 Task: Find connections with filter location Deutz with filter topic #goalswith filter profile language French with filter current company MOURI Tech with filter school SRM University with filter industry Waste Treatment and Disposal with filter service category Nonprofit Consulting with filter keywords title Bookkeeper
Action: Mouse moved to (493, 68)
Screenshot: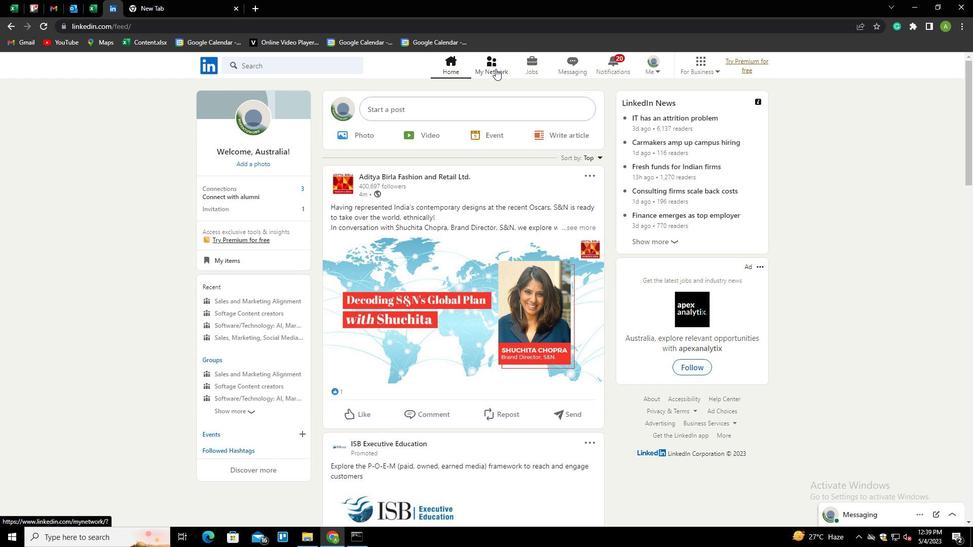 
Action: Mouse pressed left at (493, 68)
Screenshot: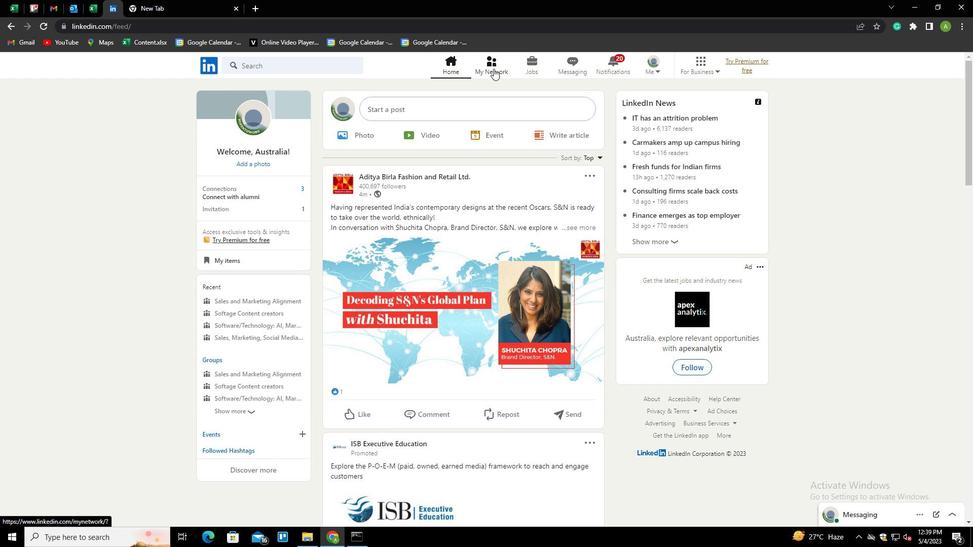 
Action: Mouse moved to (276, 122)
Screenshot: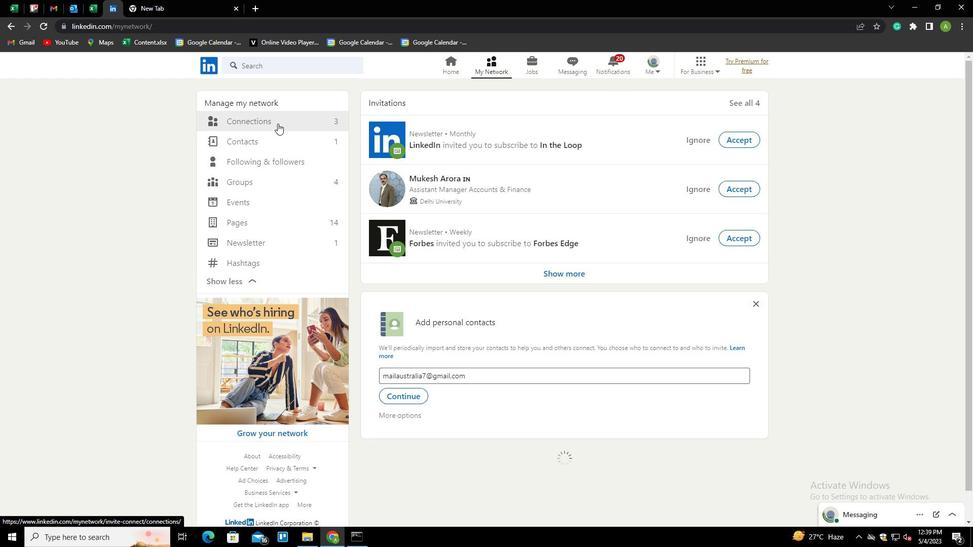 
Action: Mouse pressed left at (276, 122)
Screenshot: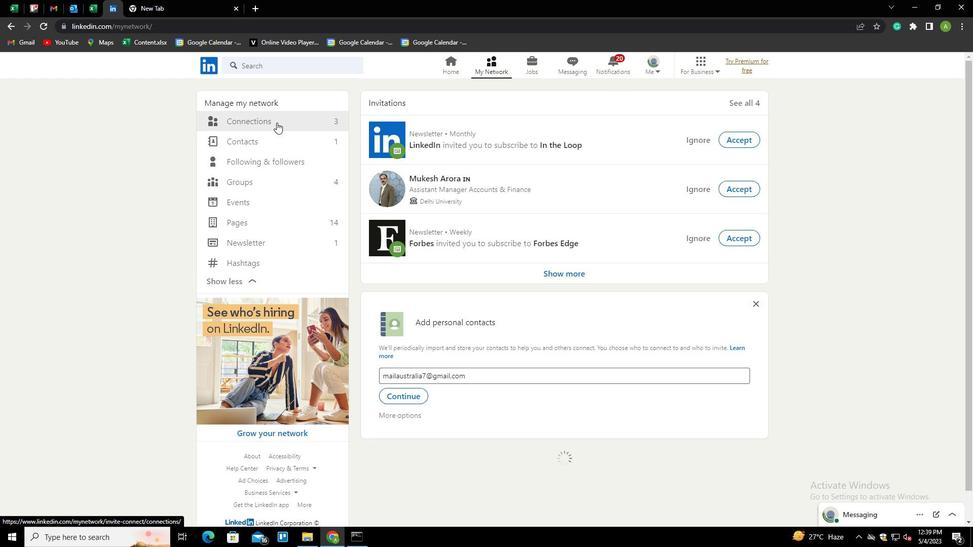 
Action: Mouse moved to (575, 122)
Screenshot: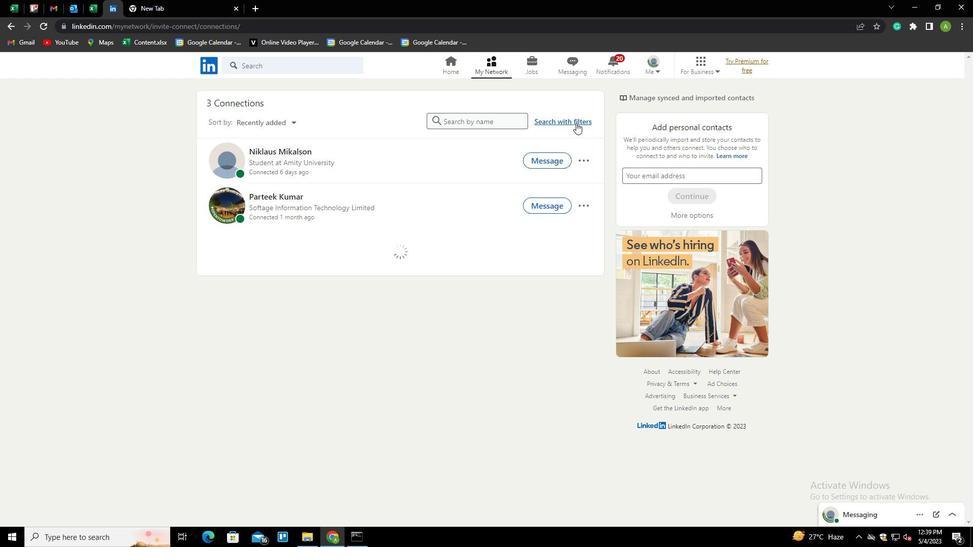 
Action: Mouse pressed left at (575, 122)
Screenshot: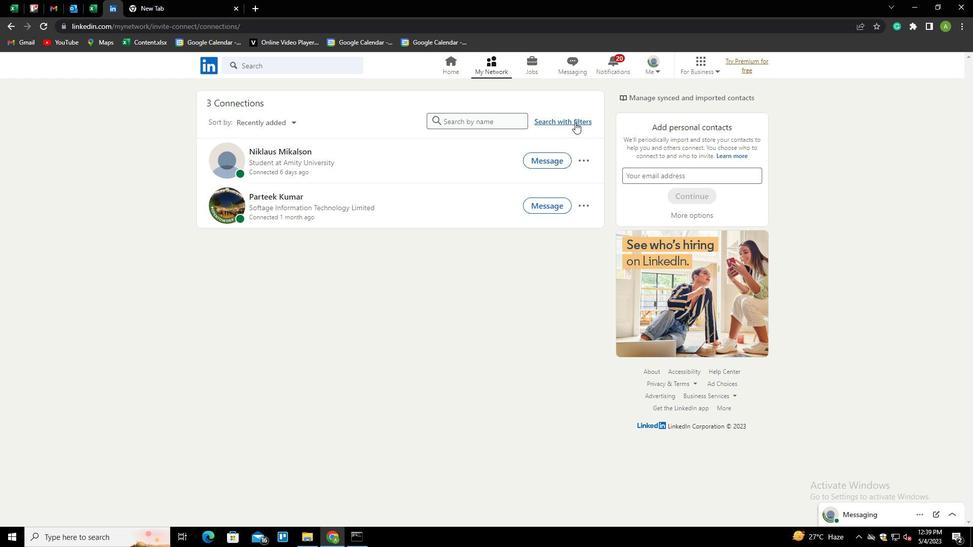 
Action: Mouse moved to (519, 94)
Screenshot: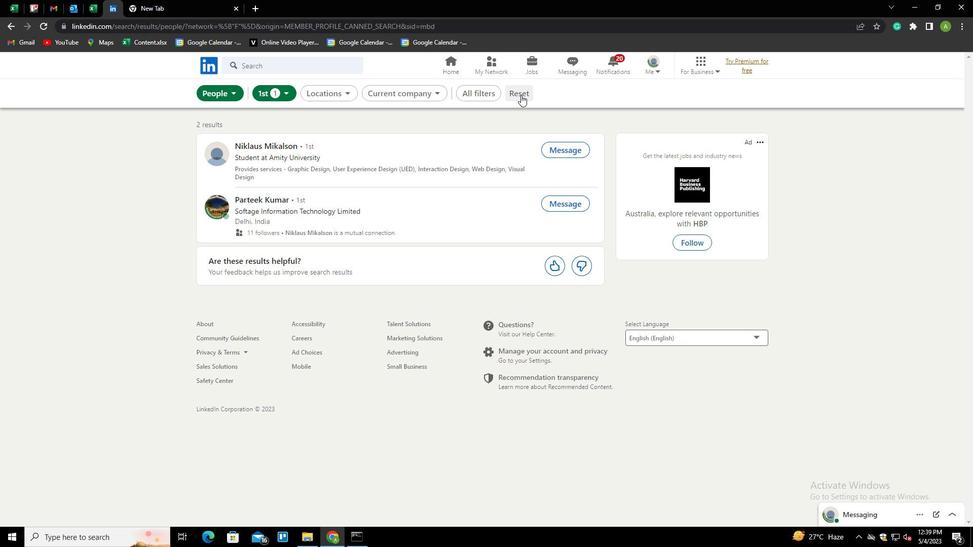 
Action: Mouse pressed left at (519, 94)
Screenshot: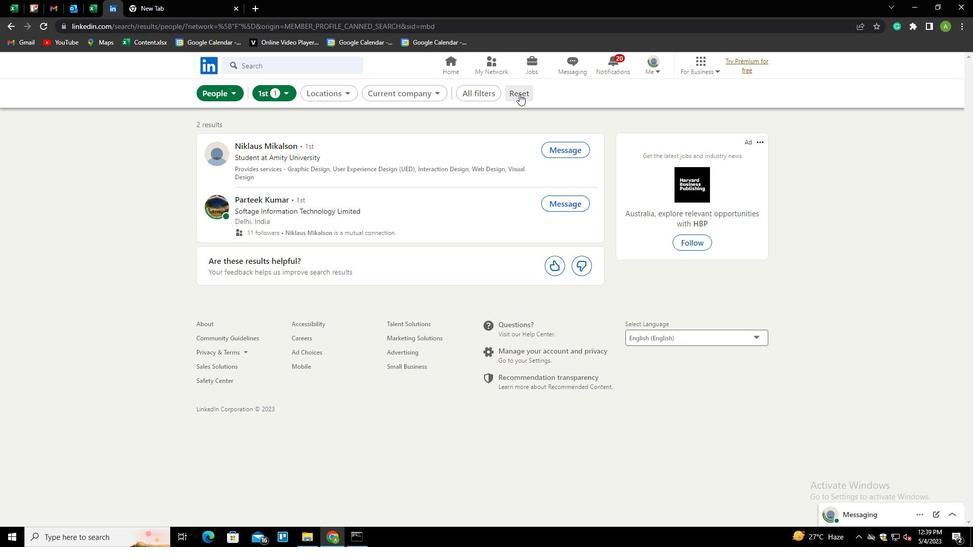 
Action: Mouse moved to (504, 93)
Screenshot: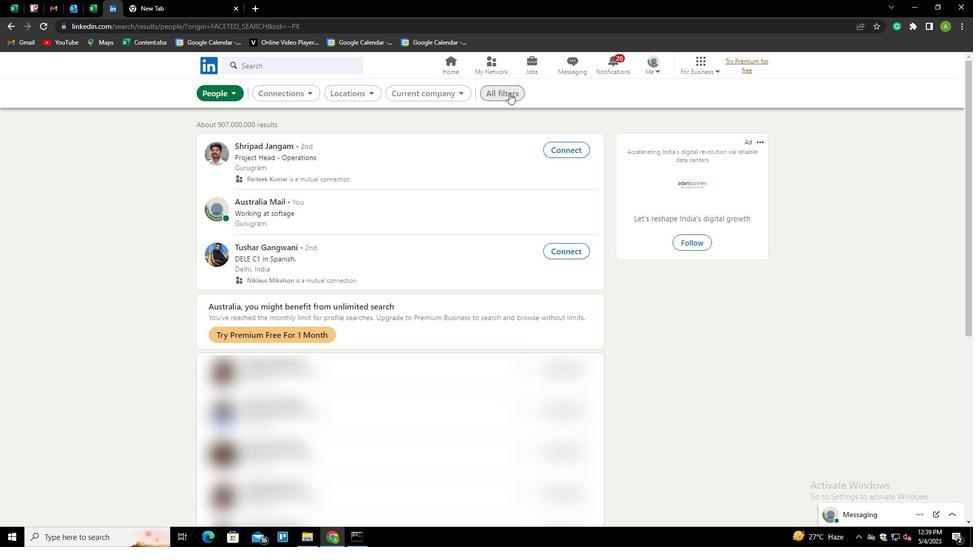 
Action: Mouse pressed left at (504, 93)
Screenshot: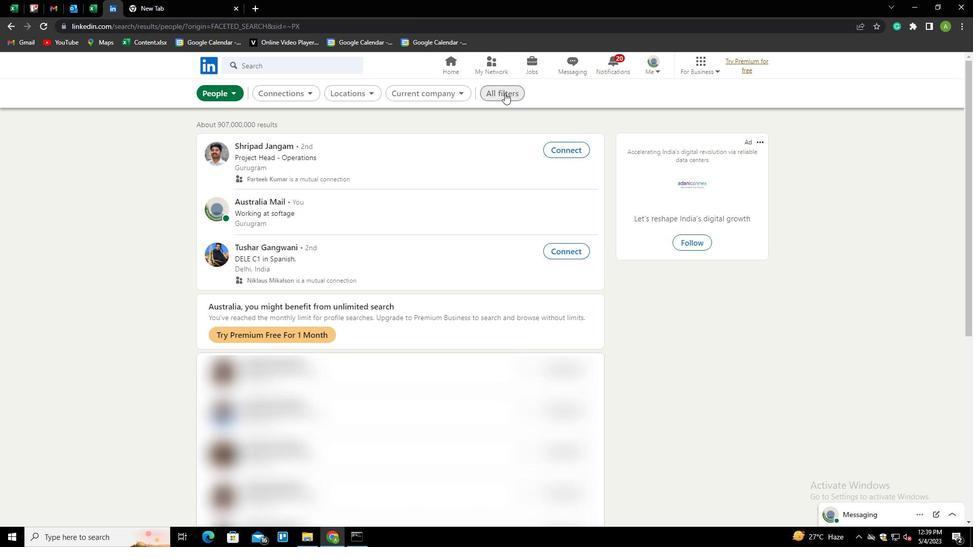 
Action: Mouse moved to (788, 282)
Screenshot: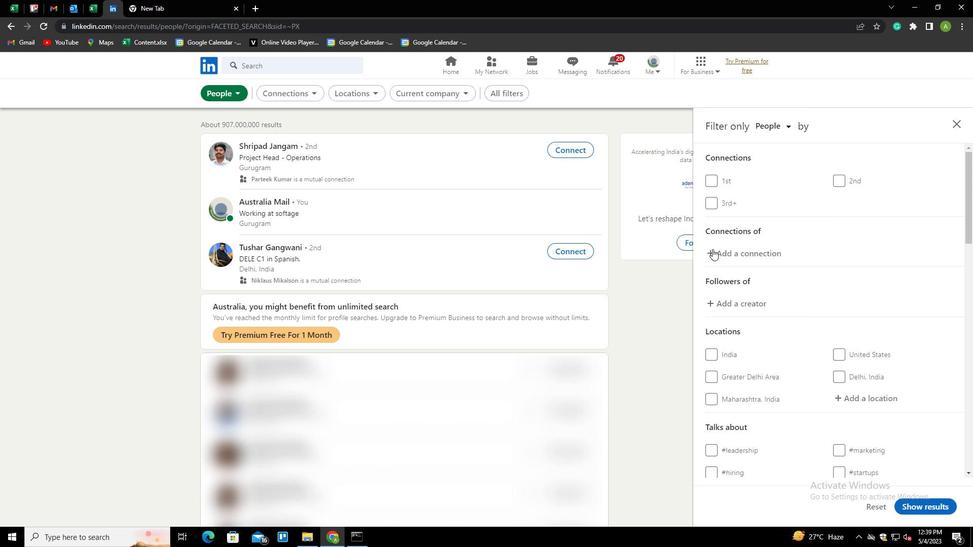 
Action: Mouse scrolled (788, 282) with delta (0, 0)
Screenshot: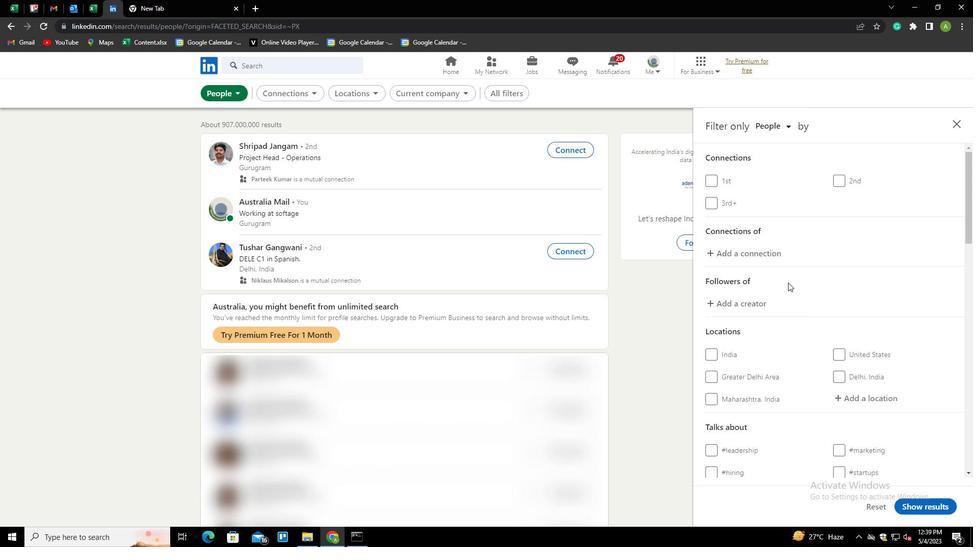 
Action: Mouse scrolled (788, 282) with delta (0, 0)
Screenshot: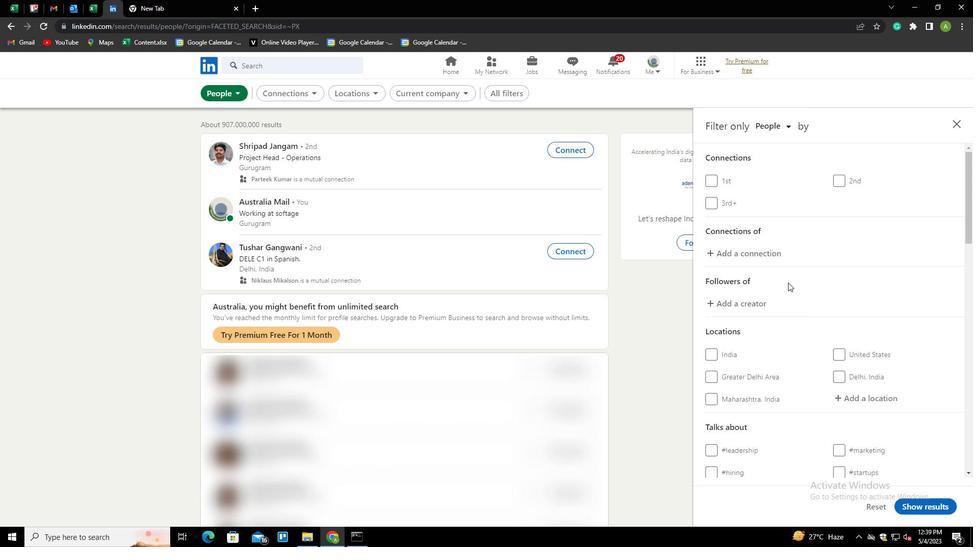 
Action: Mouse moved to (855, 294)
Screenshot: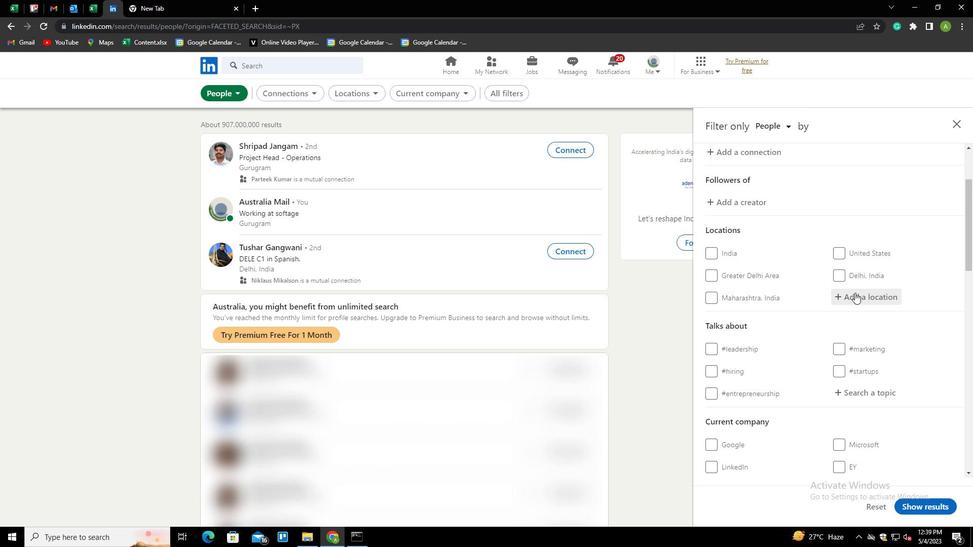 
Action: Mouse pressed left at (855, 294)
Screenshot: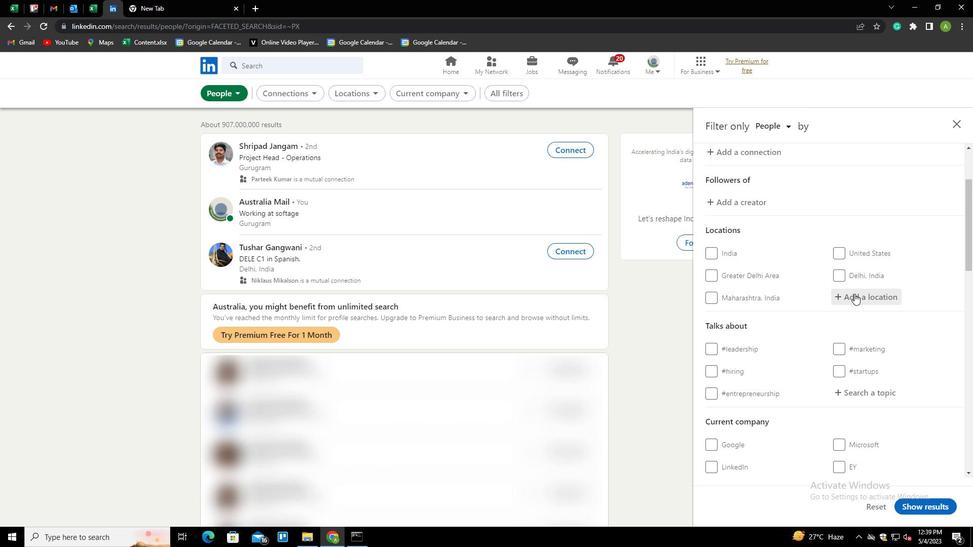 
Action: Key pressed <Key.shift>D
Screenshot: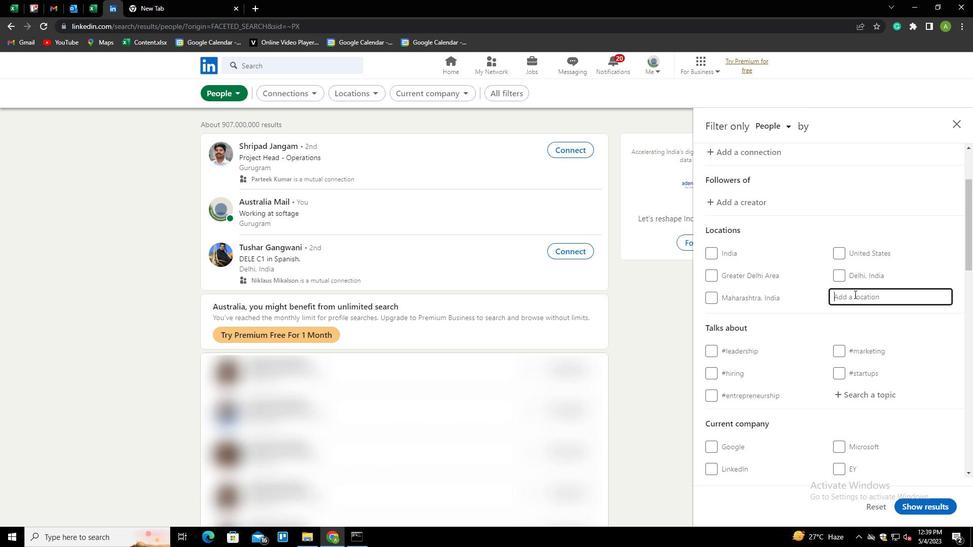 
Action: Mouse moved to (777, 252)
Screenshot: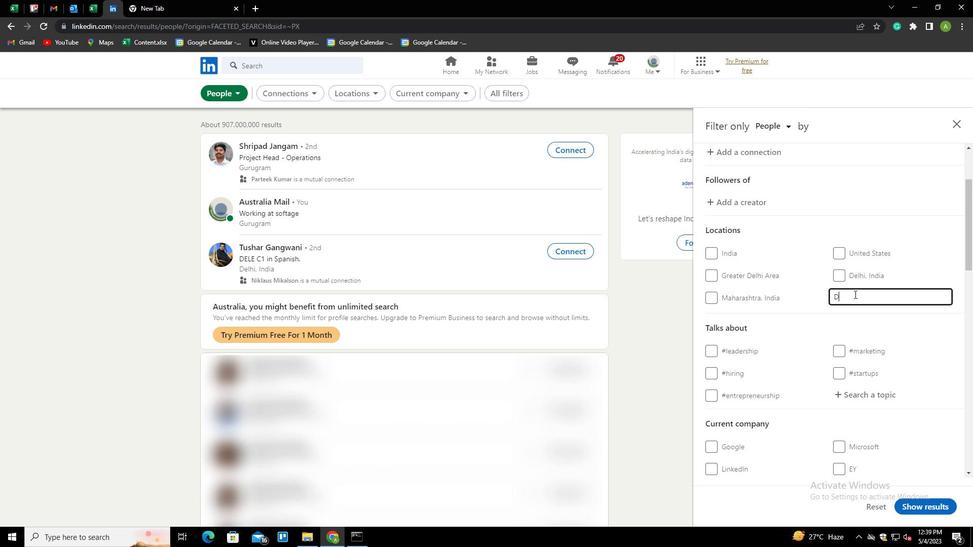 
Action: Key pressed EUTZ
Screenshot: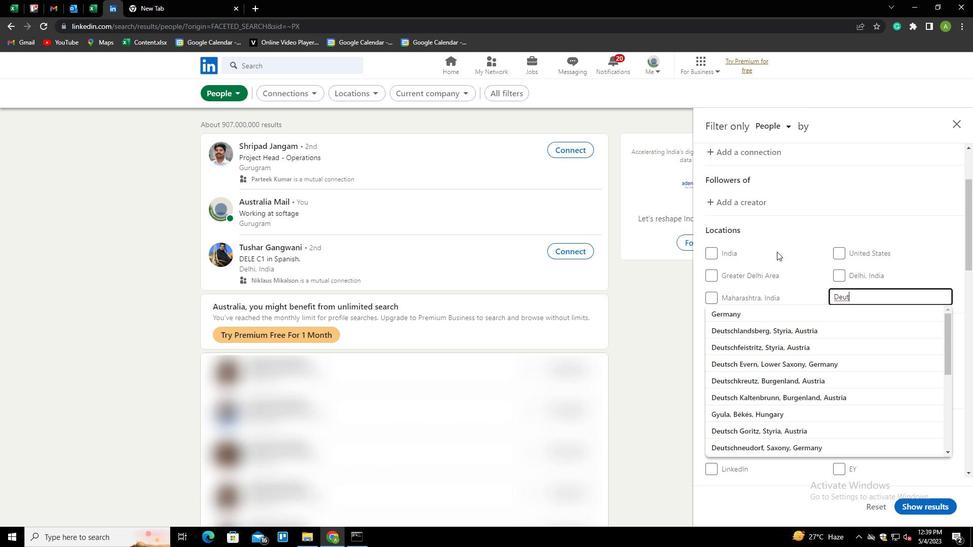 
Action: Mouse moved to (884, 320)
Screenshot: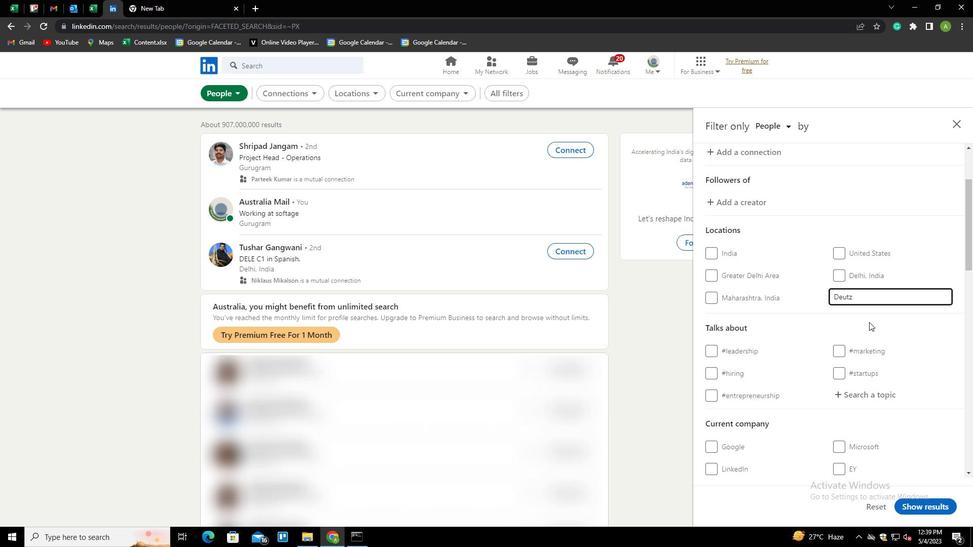 
Action: Mouse pressed left at (884, 320)
Screenshot: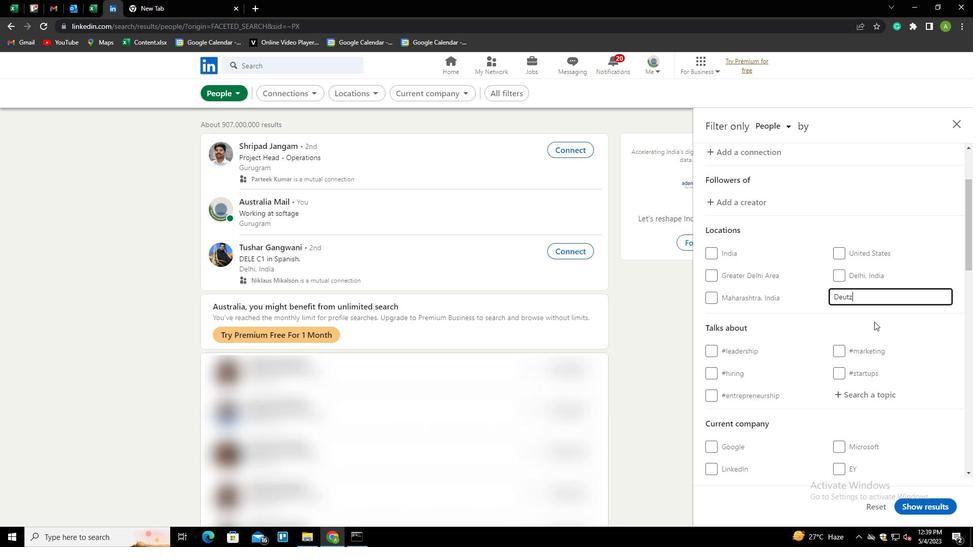 
Action: Mouse moved to (899, 321)
Screenshot: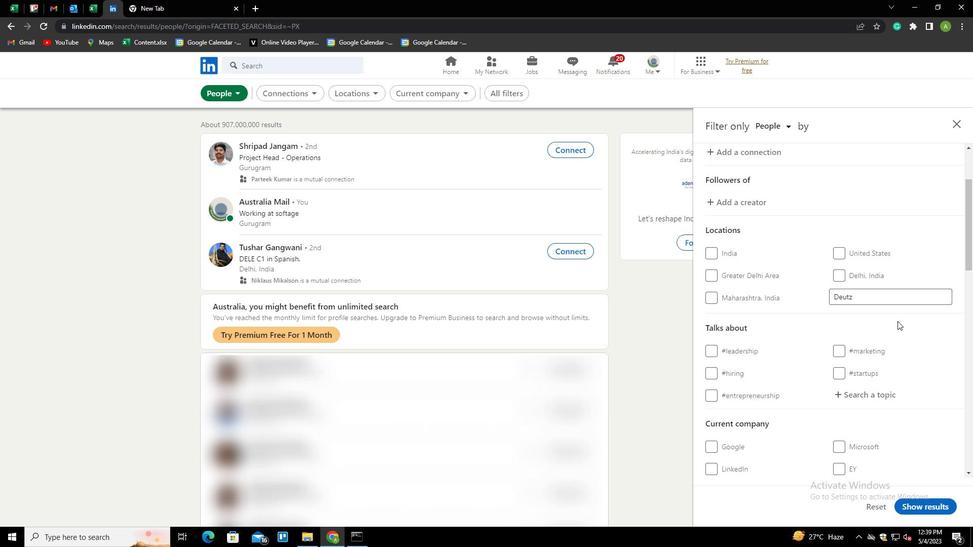 
Action: Mouse scrolled (899, 321) with delta (0, 0)
Screenshot: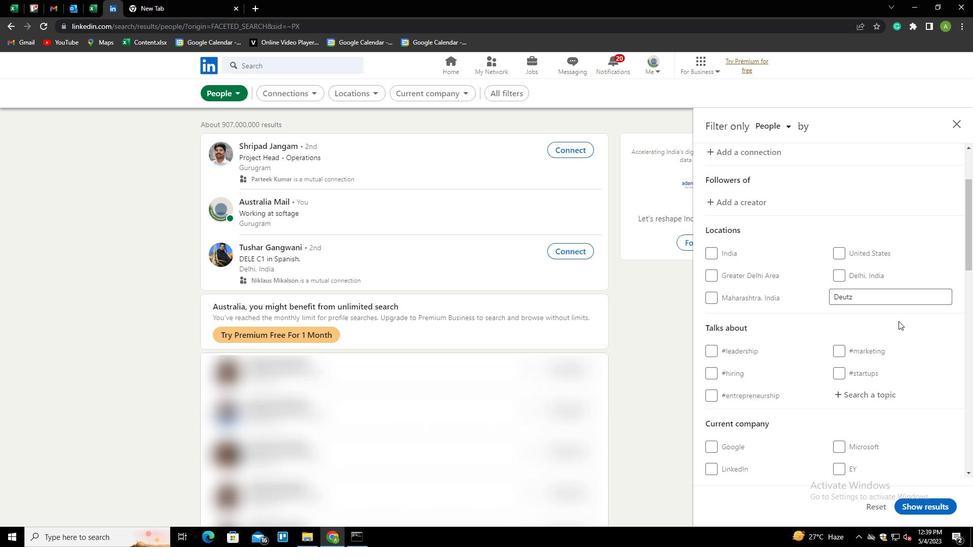 
Action: Mouse moved to (874, 339)
Screenshot: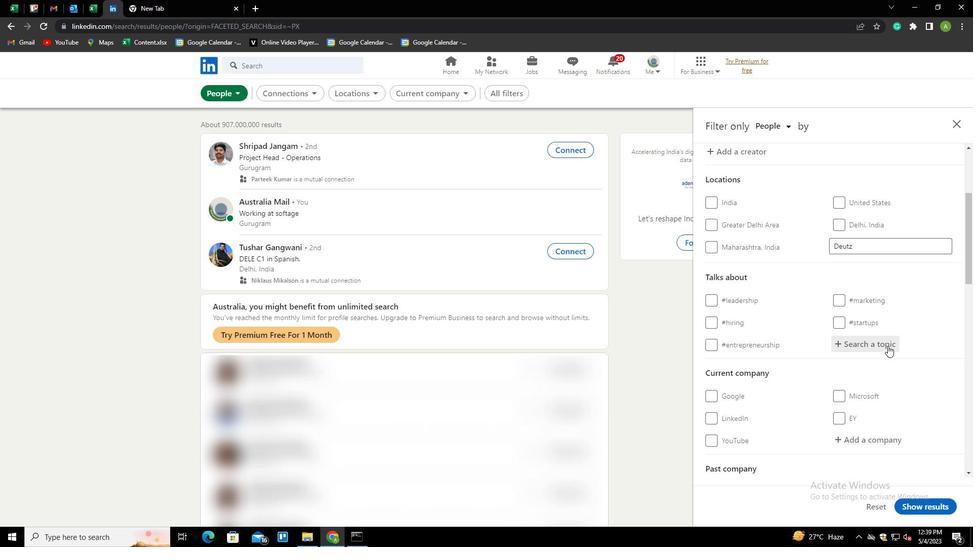 
Action: Mouse pressed left at (874, 339)
Screenshot: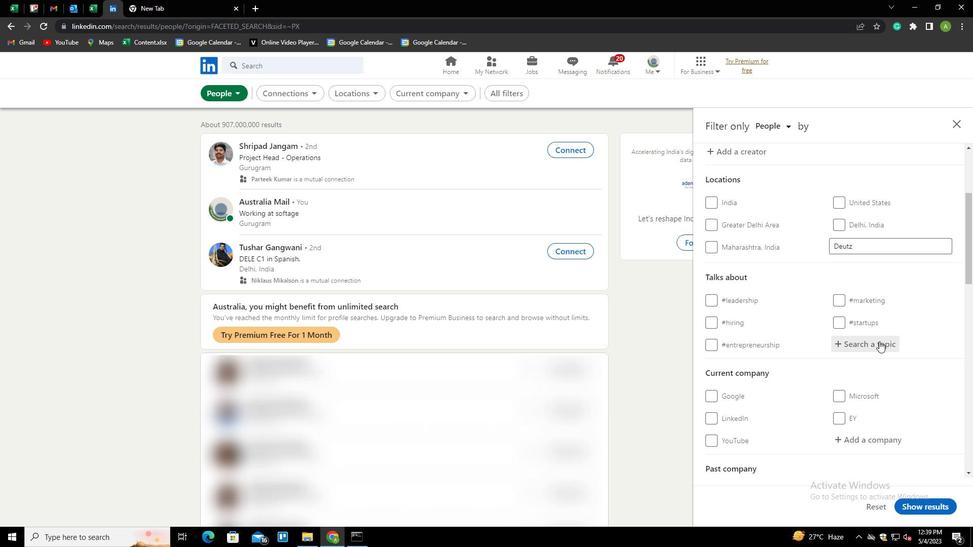 
Action: Key pressed GOALS<Key.down><Key.enter>
Screenshot: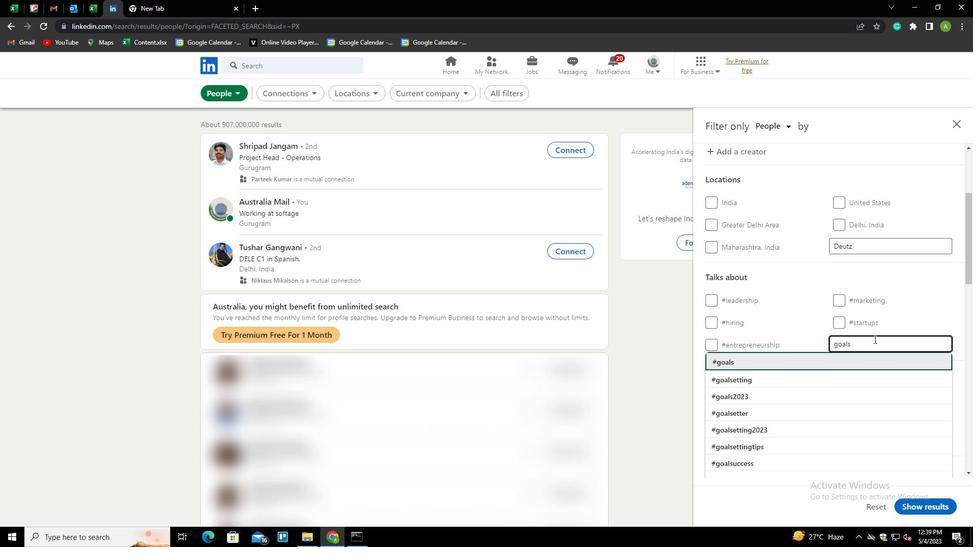 
Action: Mouse scrolled (874, 339) with delta (0, 0)
Screenshot: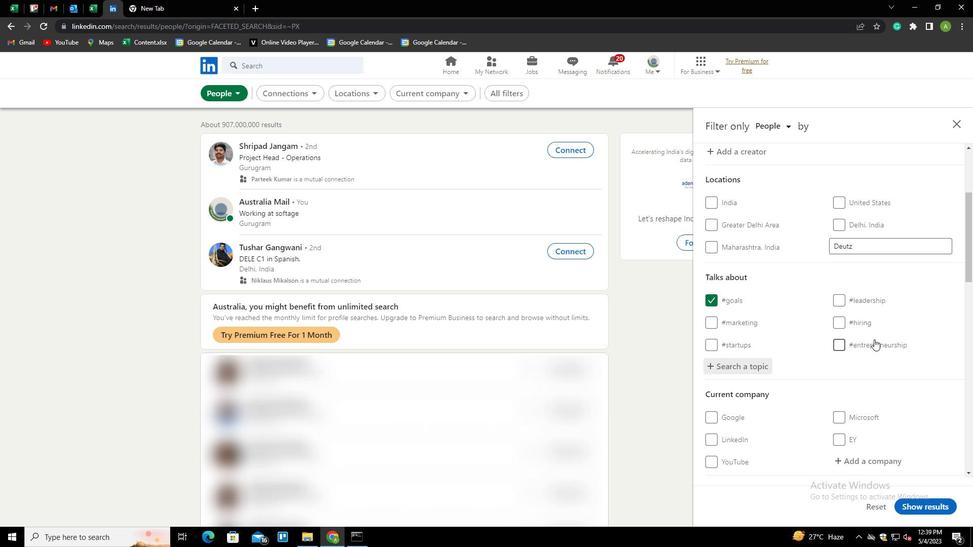 
Action: Mouse scrolled (874, 339) with delta (0, 0)
Screenshot: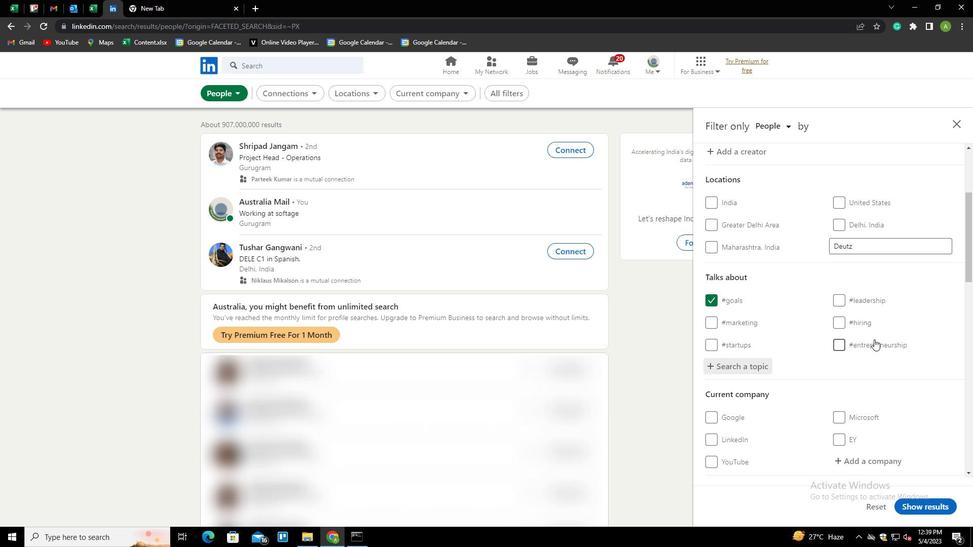 
Action: Mouse moved to (873, 339)
Screenshot: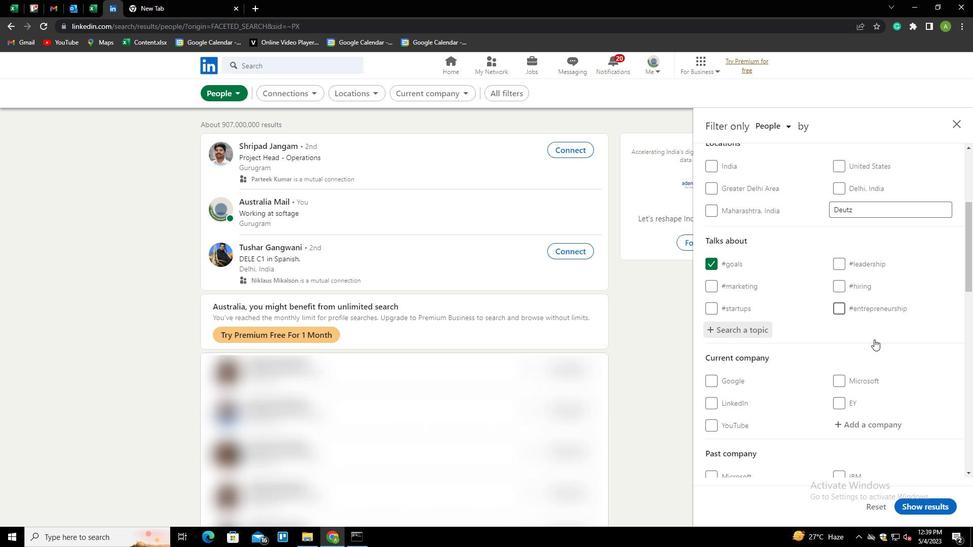 
Action: Mouse scrolled (873, 339) with delta (0, 0)
Screenshot: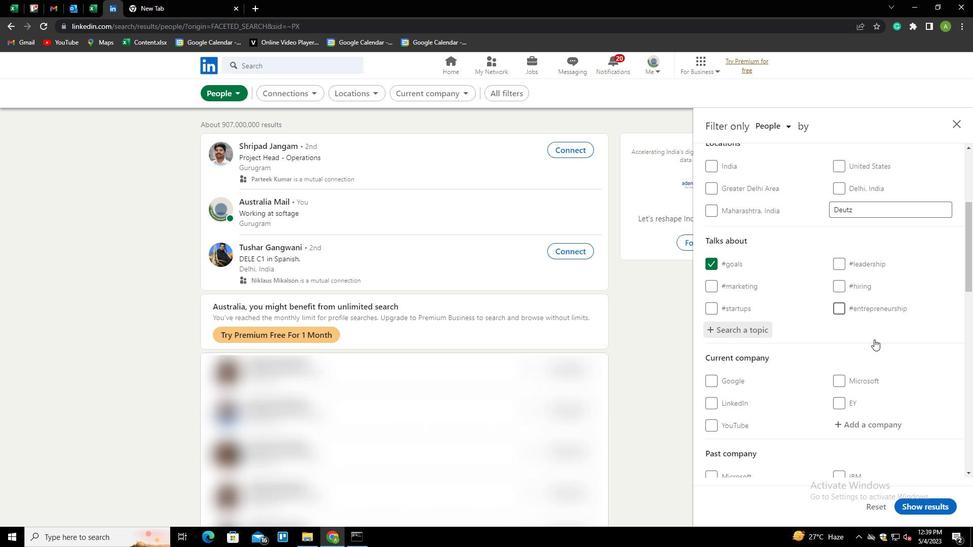 
Action: Mouse moved to (866, 348)
Screenshot: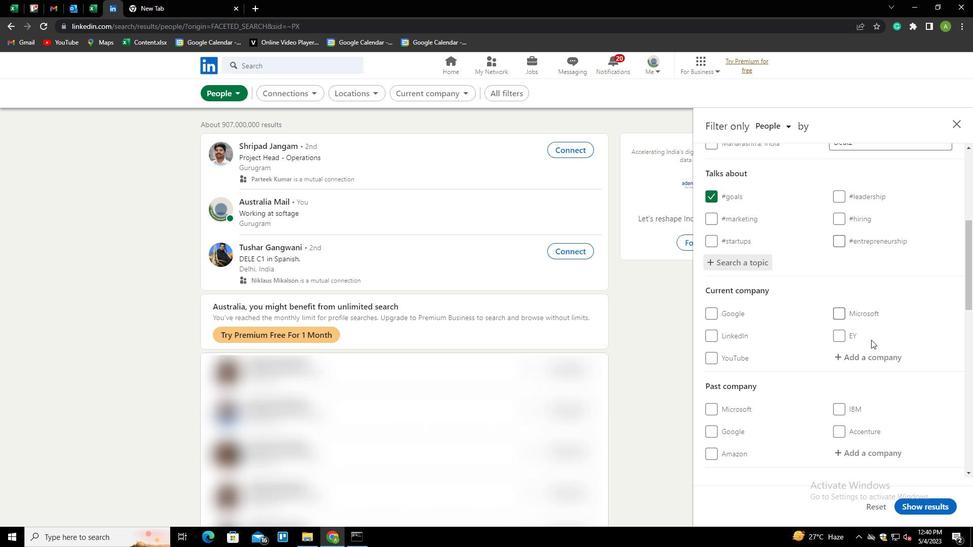 
Action: Mouse scrolled (866, 347) with delta (0, 0)
Screenshot: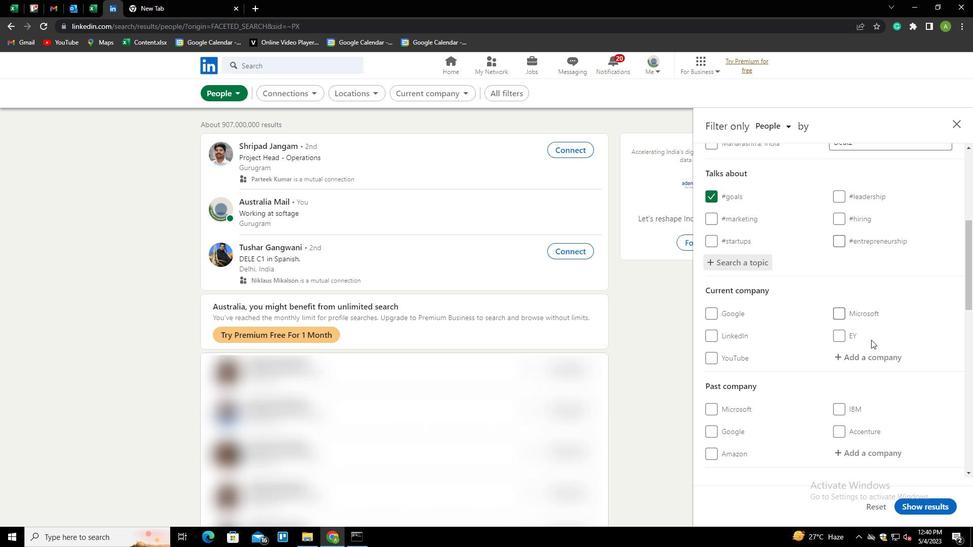 
Action: Mouse moved to (866, 348)
Screenshot: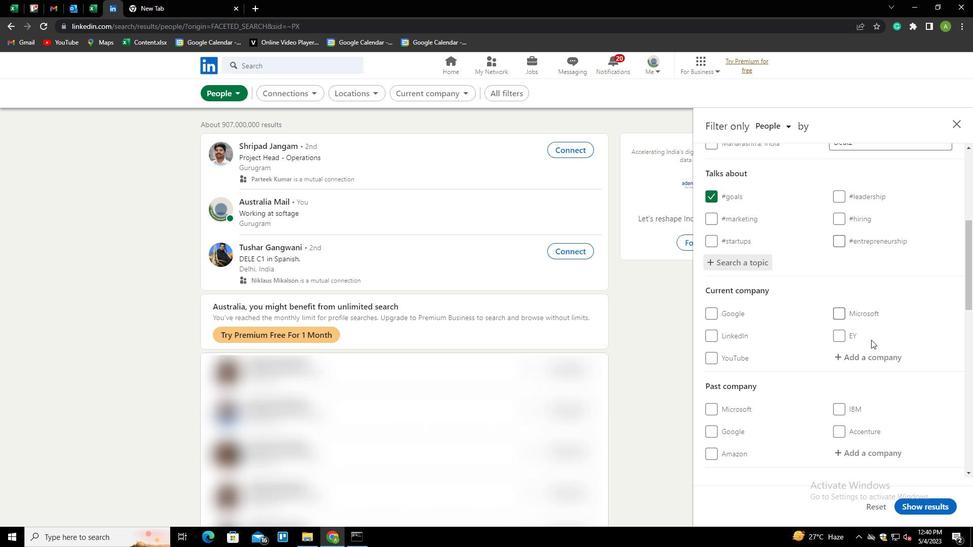 
Action: Mouse scrolled (866, 348) with delta (0, 0)
Screenshot: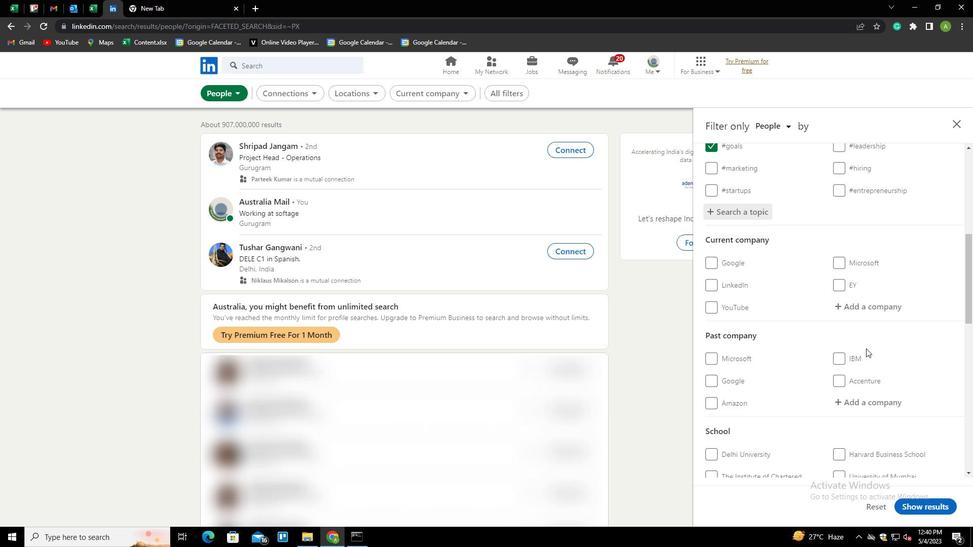 
Action: Mouse scrolled (866, 348) with delta (0, 0)
Screenshot: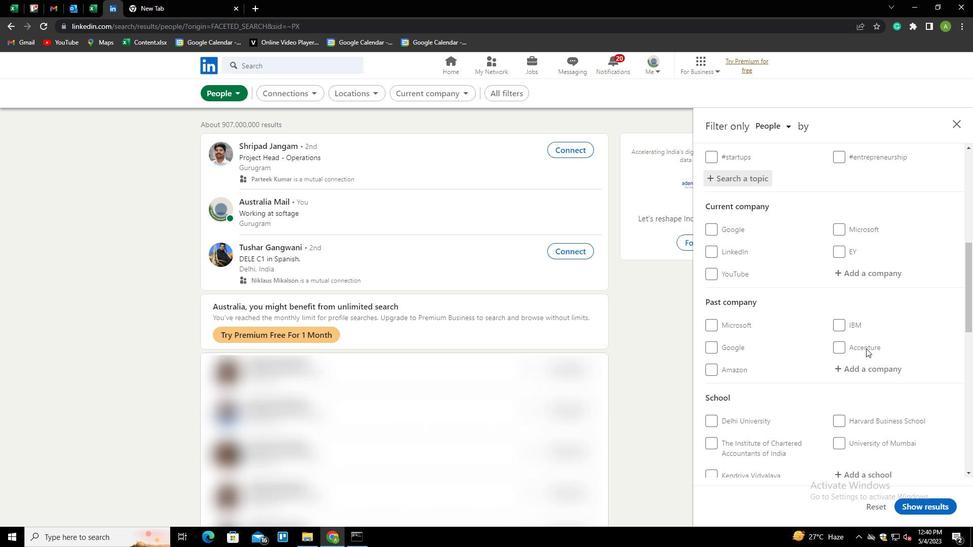 
Action: Mouse scrolled (866, 348) with delta (0, 0)
Screenshot: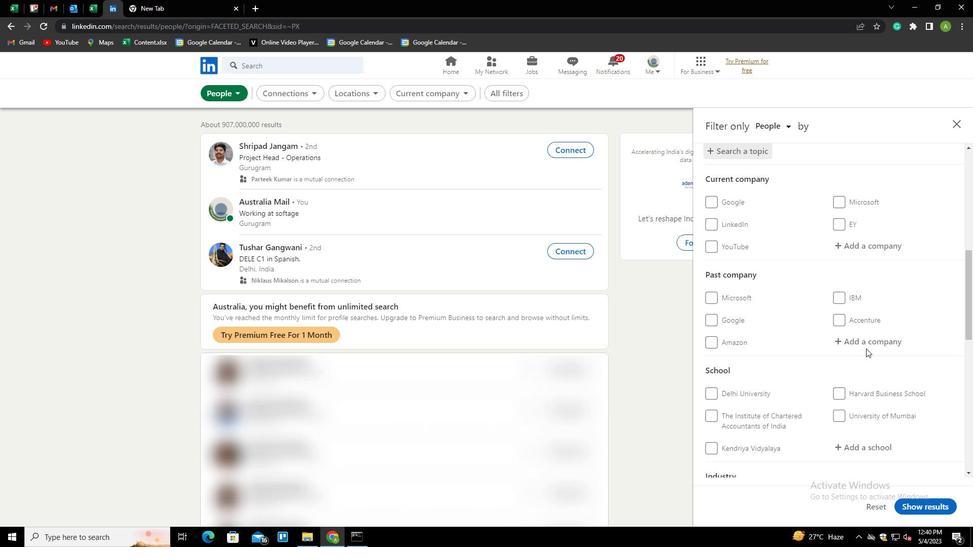 
Action: Mouse scrolled (866, 348) with delta (0, 0)
Screenshot: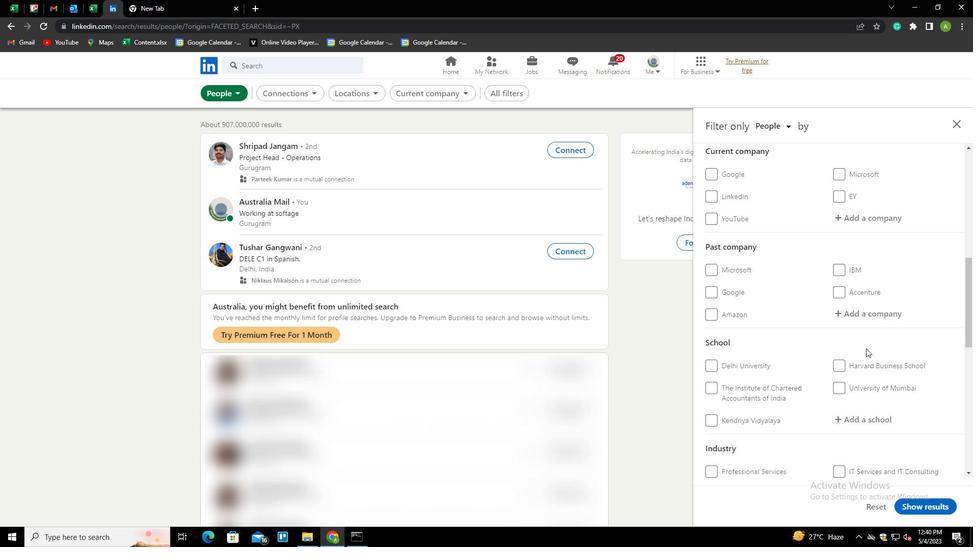 
Action: Mouse scrolled (866, 348) with delta (0, 0)
Screenshot: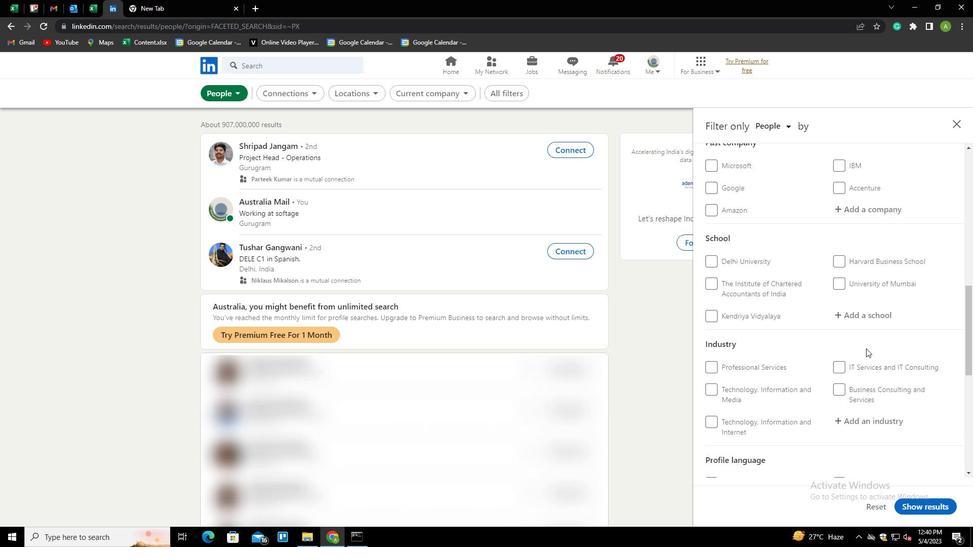 
Action: Mouse scrolled (866, 348) with delta (0, 0)
Screenshot: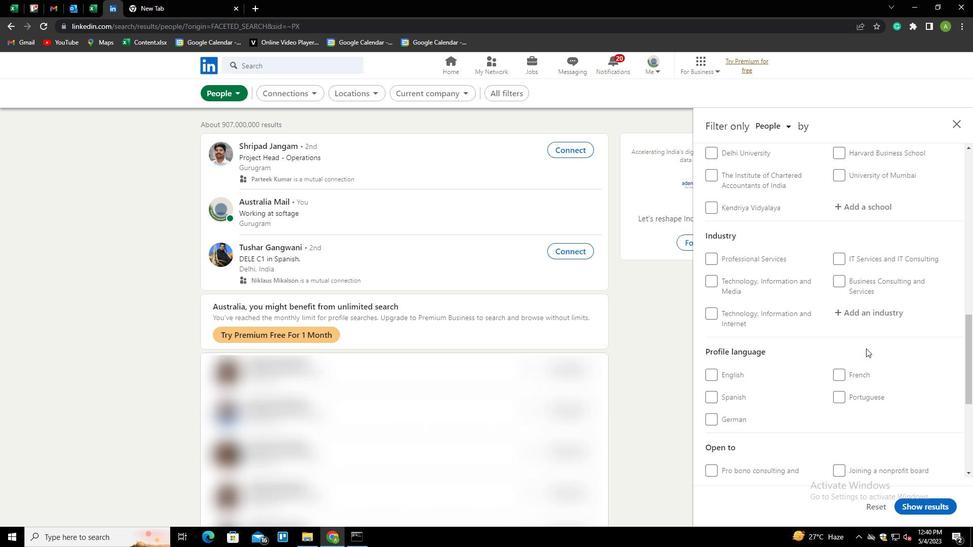 
Action: Mouse moved to (837, 323)
Screenshot: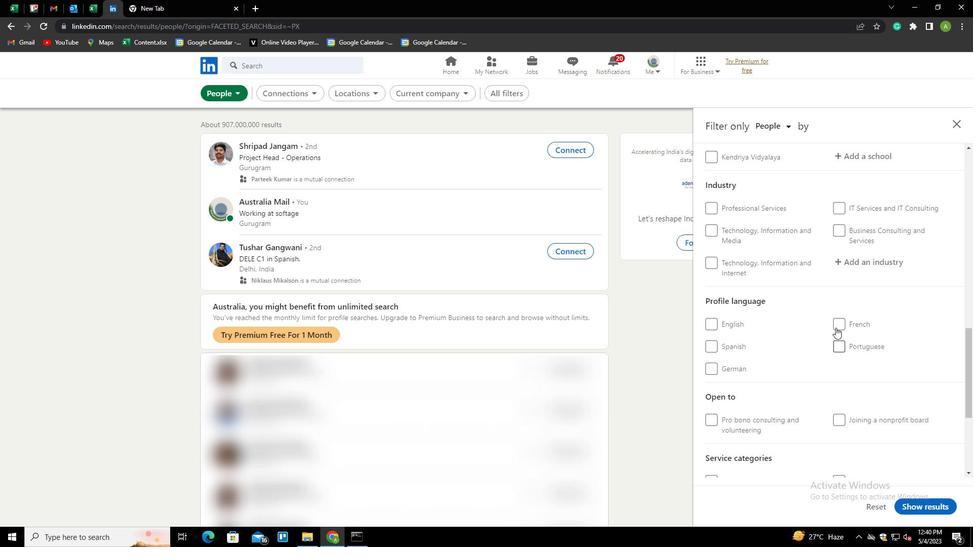 
Action: Mouse pressed left at (837, 323)
Screenshot: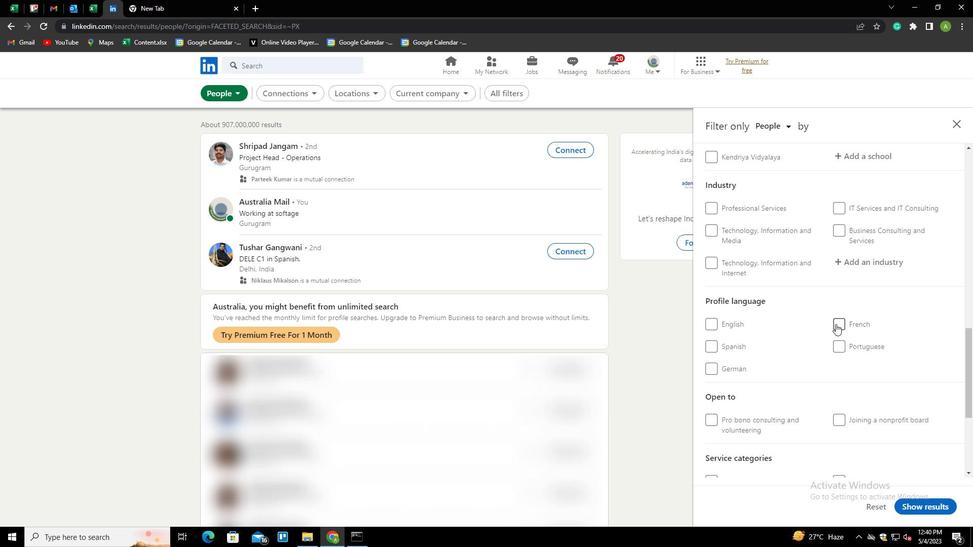 
Action: Mouse moved to (865, 312)
Screenshot: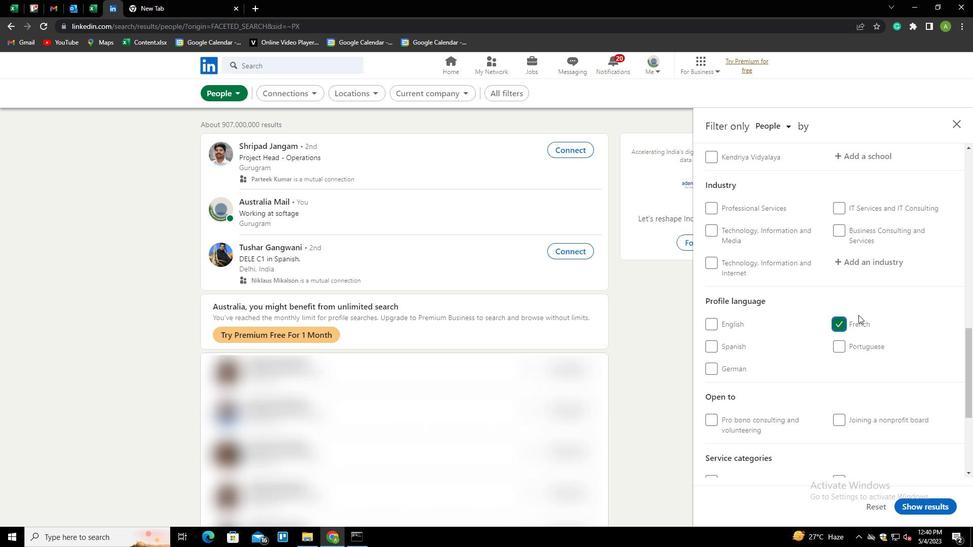 
Action: Mouse scrolled (865, 312) with delta (0, 0)
Screenshot: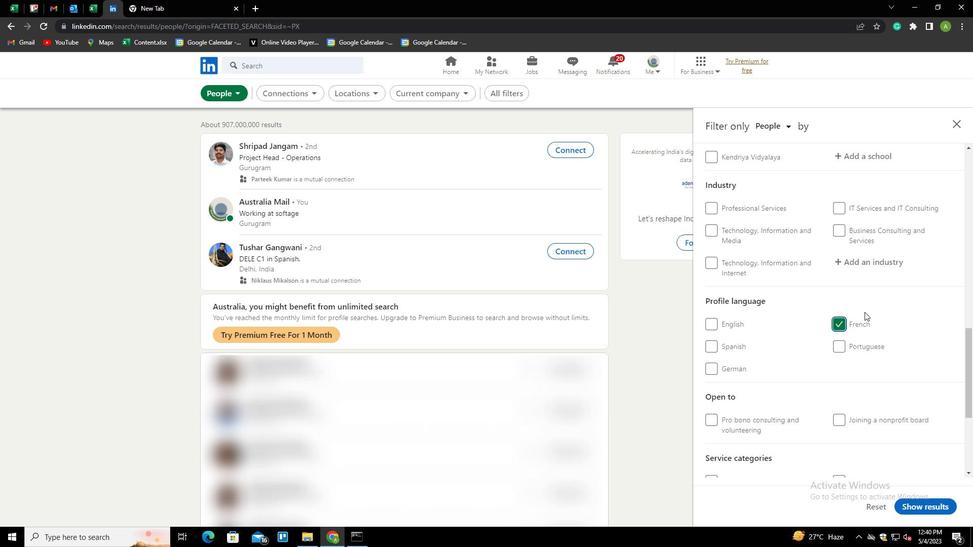 
Action: Mouse scrolled (865, 312) with delta (0, 0)
Screenshot: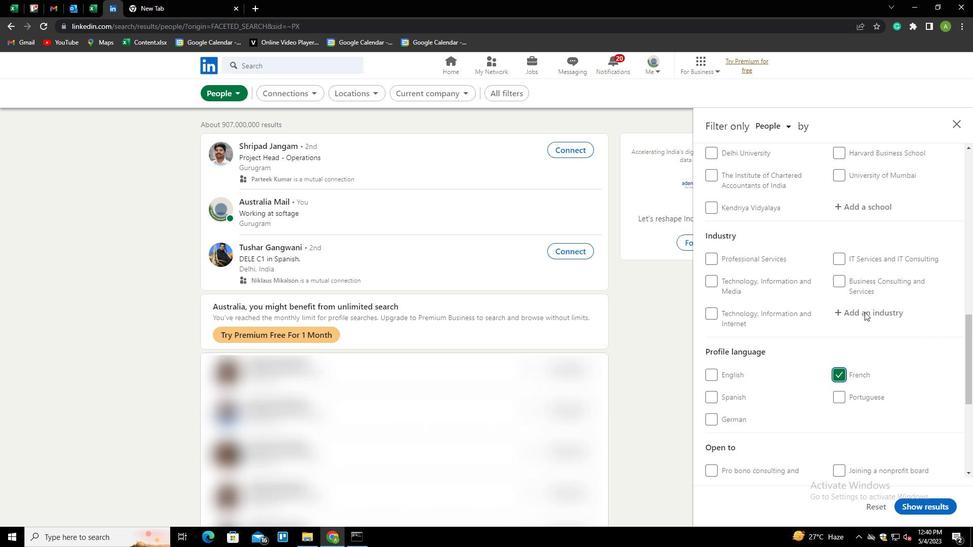 
Action: Mouse scrolled (865, 312) with delta (0, 0)
Screenshot: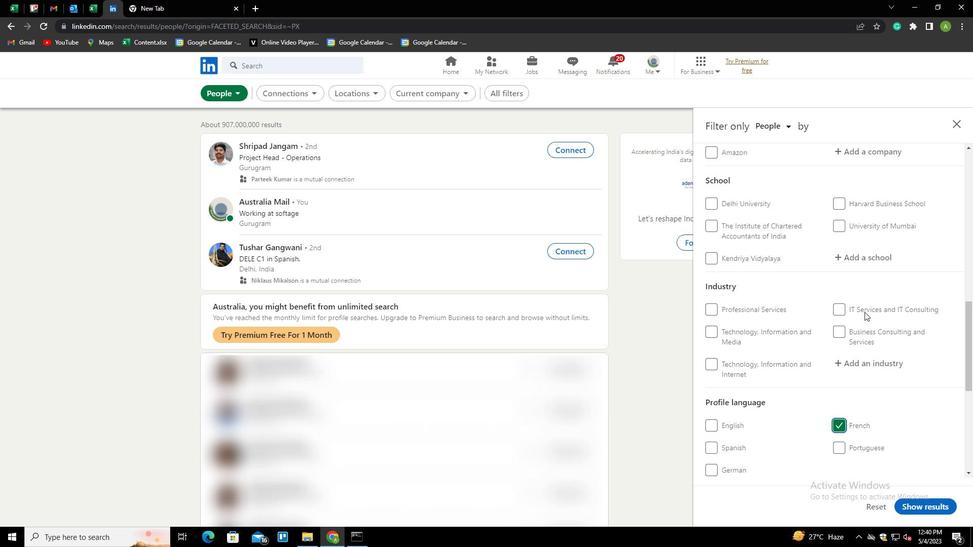 
Action: Mouse scrolled (865, 312) with delta (0, 0)
Screenshot: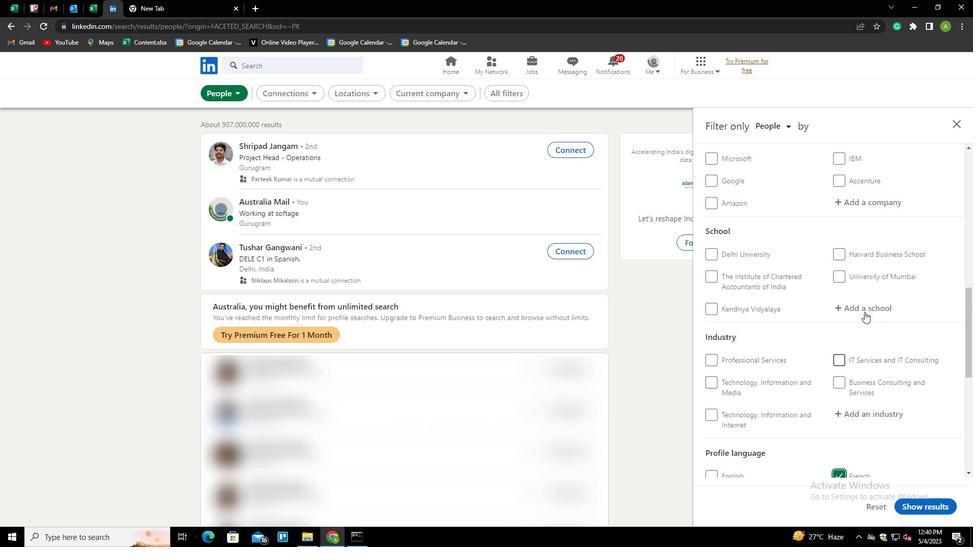 
Action: Mouse scrolled (865, 312) with delta (0, 0)
Screenshot: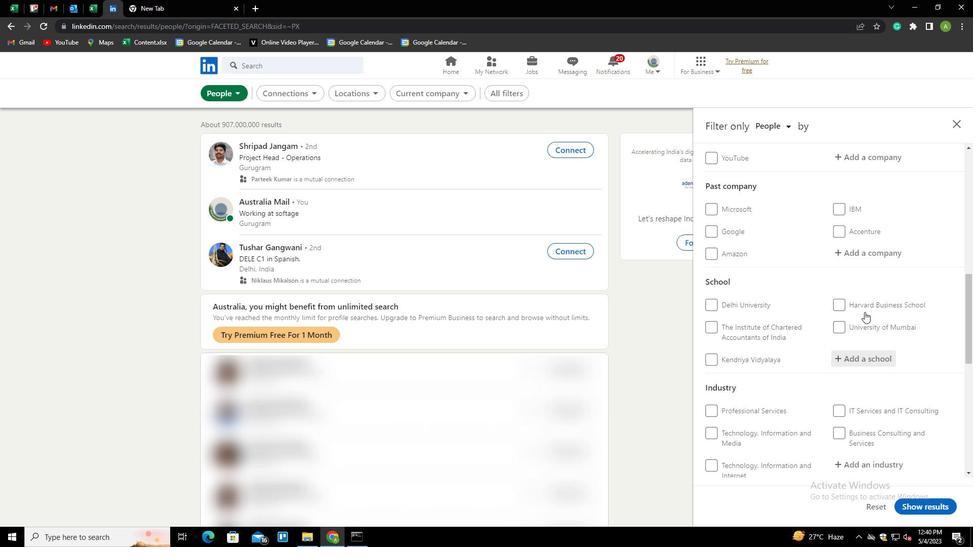 
Action: Mouse scrolled (865, 312) with delta (0, 0)
Screenshot: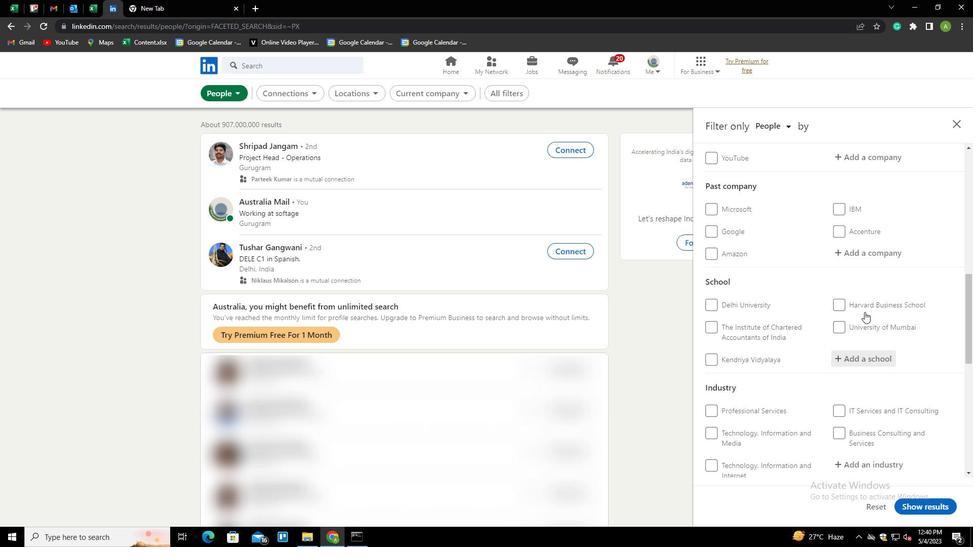 
Action: Mouse moved to (858, 263)
Screenshot: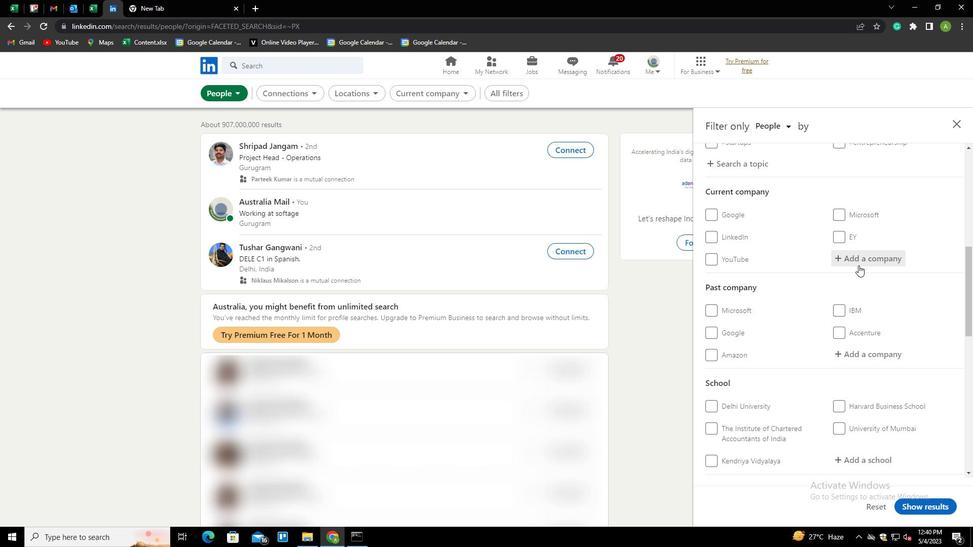 
Action: Mouse pressed left at (858, 263)
Screenshot: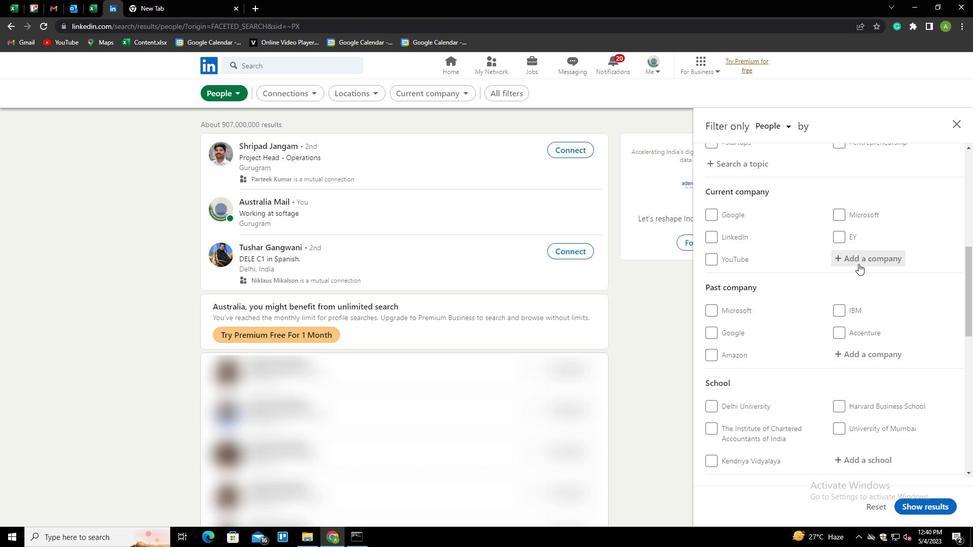 
Action: Mouse moved to (864, 258)
Screenshot: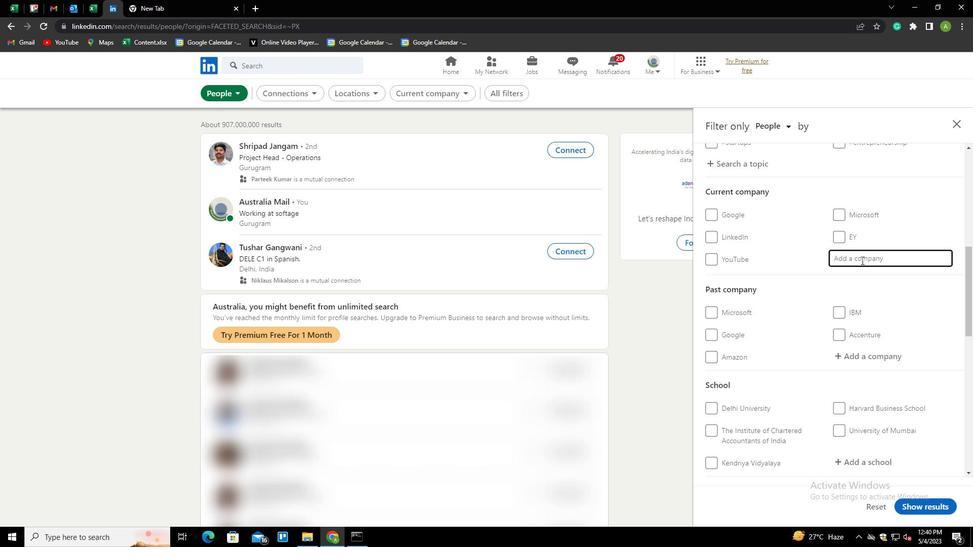 
Action: Mouse pressed left at (864, 258)
Screenshot: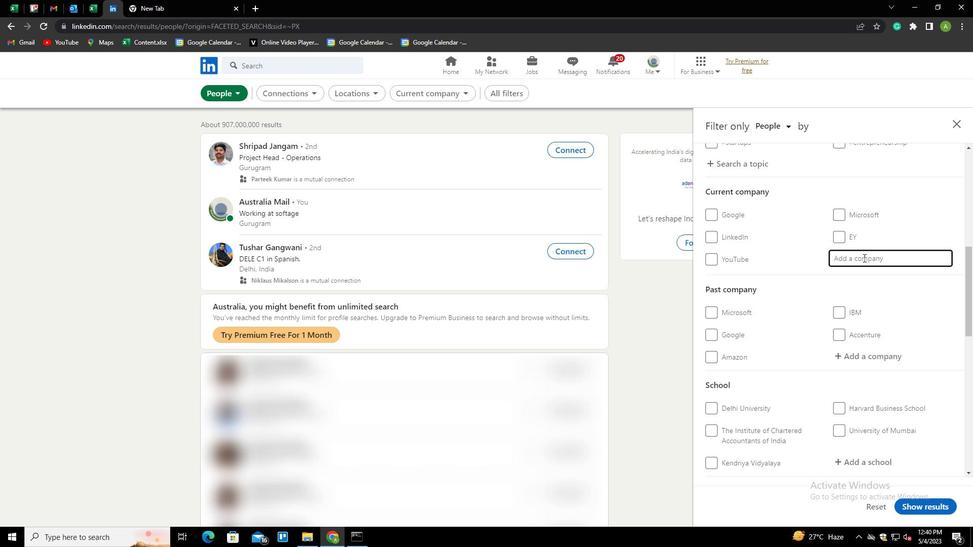 
Action: Key pressed <Key.shift><Key.shift><Key.shift><Key.shift><Key.shift><Key.shift><Key.shift><Key.shift><Key.shift><Key.shift>MOURI<Key.space><Key.shift>TECH<Key.down><Key.enter>
Screenshot: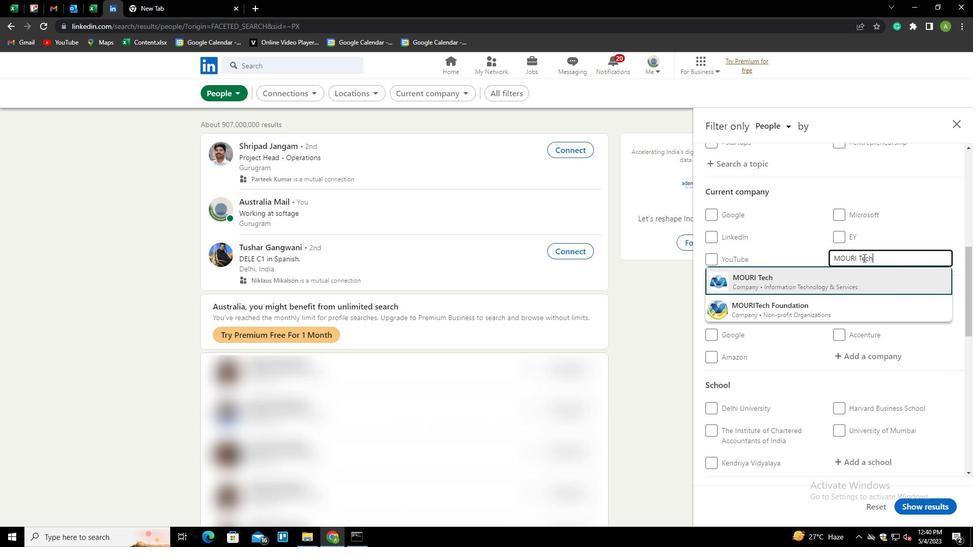 
Action: Mouse moved to (863, 258)
Screenshot: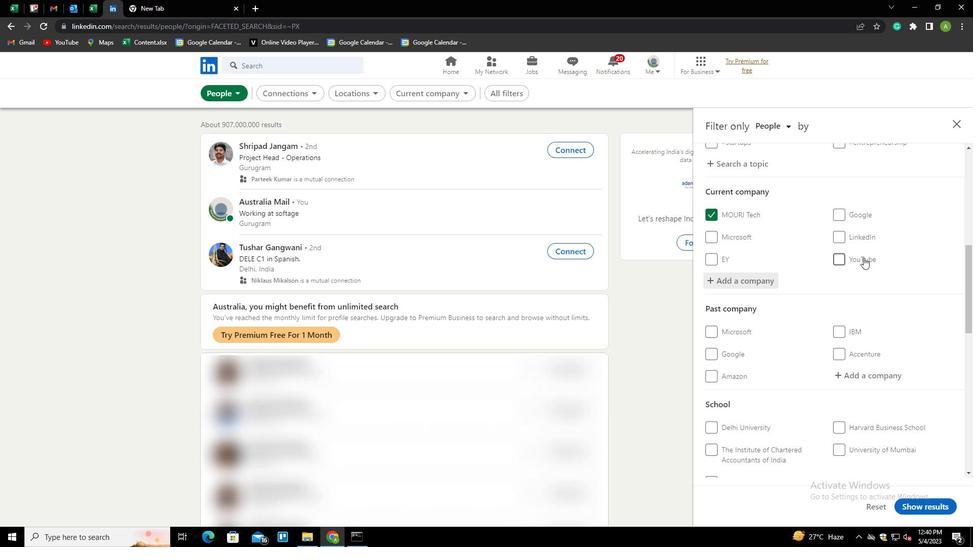 
Action: Mouse scrolled (863, 257) with delta (0, 0)
Screenshot: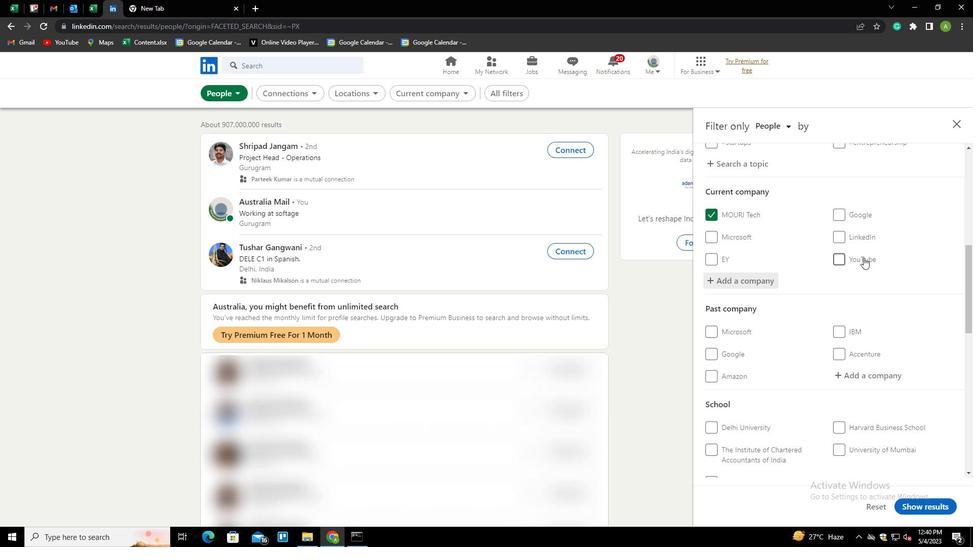 
Action: Mouse scrolled (863, 257) with delta (0, 0)
Screenshot: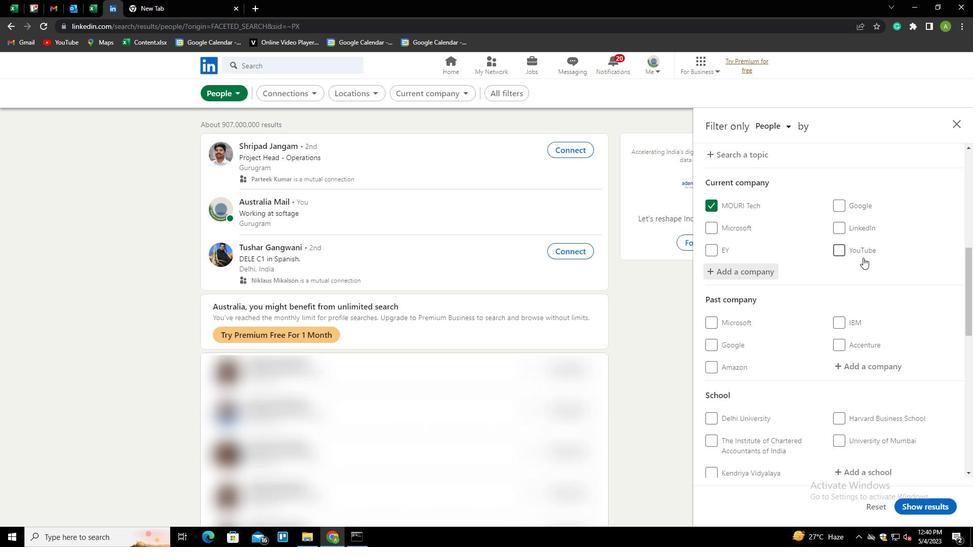 
Action: Mouse scrolled (863, 257) with delta (0, 0)
Screenshot: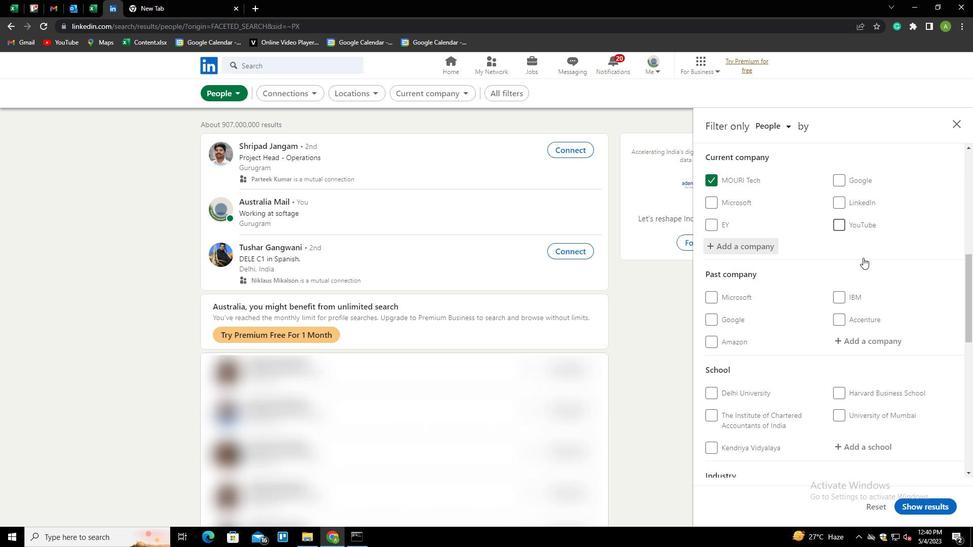 
Action: Mouse scrolled (863, 257) with delta (0, 0)
Screenshot: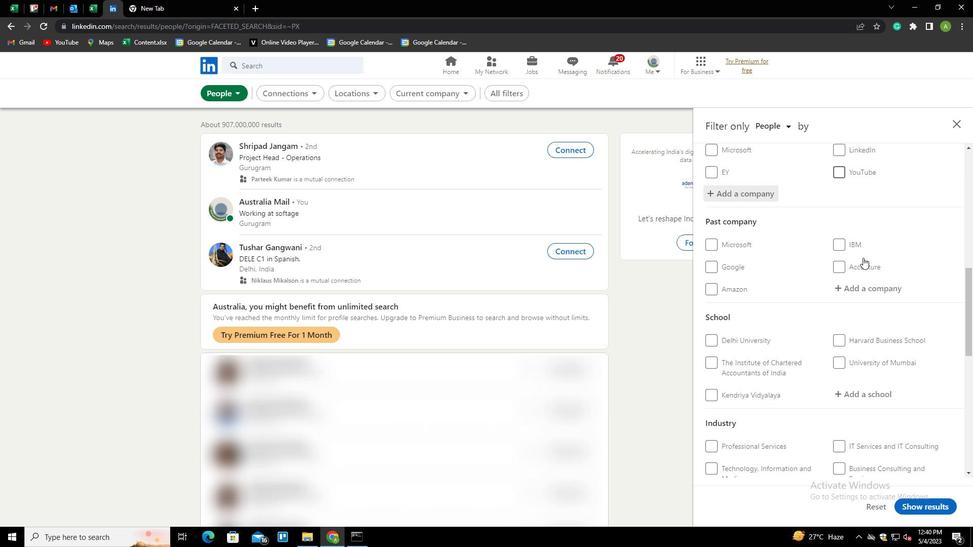 
Action: Mouse moved to (854, 280)
Screenshot: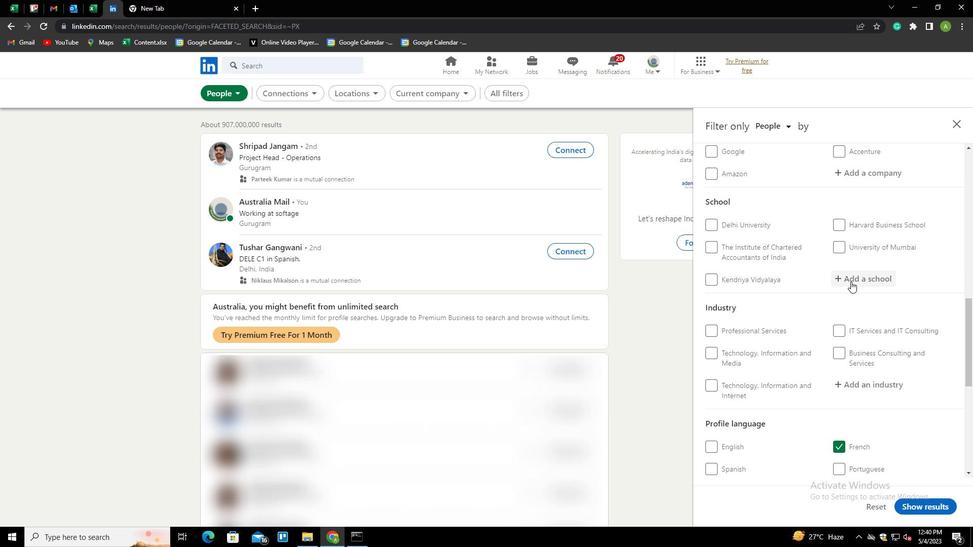 
Action: Mouse pressed left at (854, 280)
Screenshot: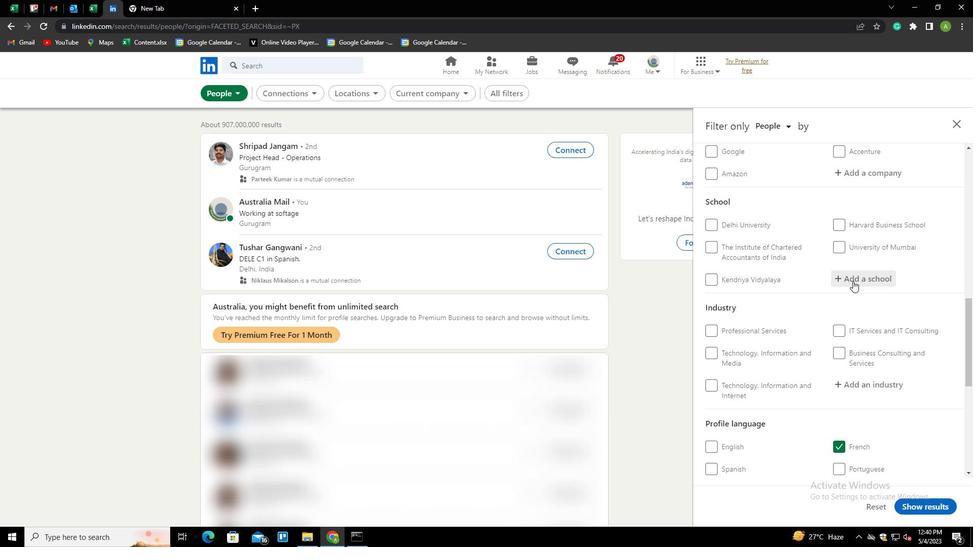 
Action: Key pressed <Key.shift>
Screenshot: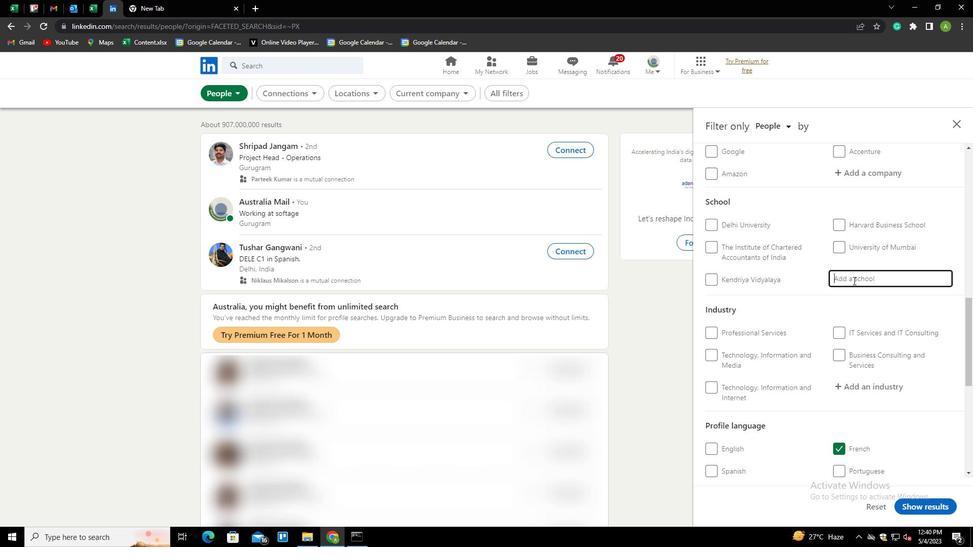 
Action: Mouse moved to (853, 280)
Screenshot: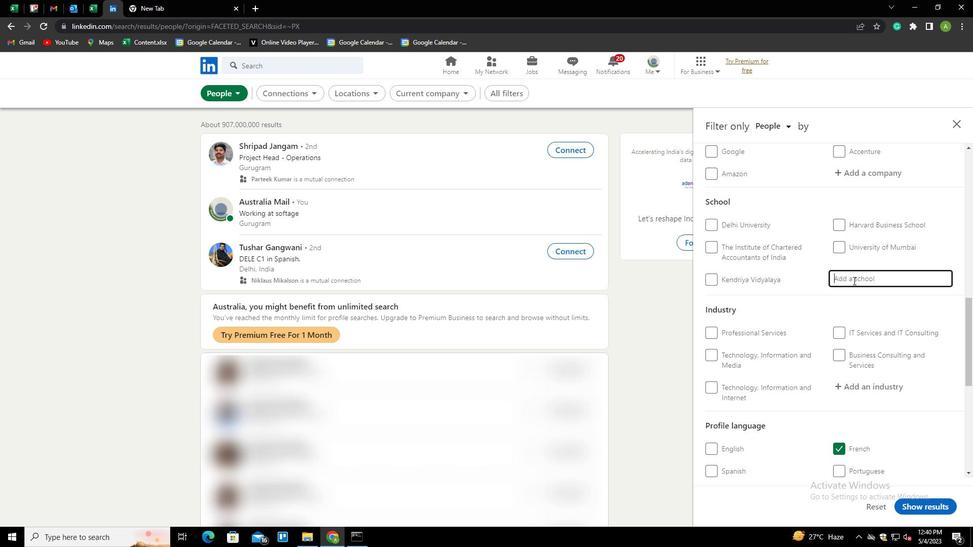 
Action: Key pressed SRM<Key.space><Key.shift>UNIVERSITY<Key.down><Key.enter>
Screenshot: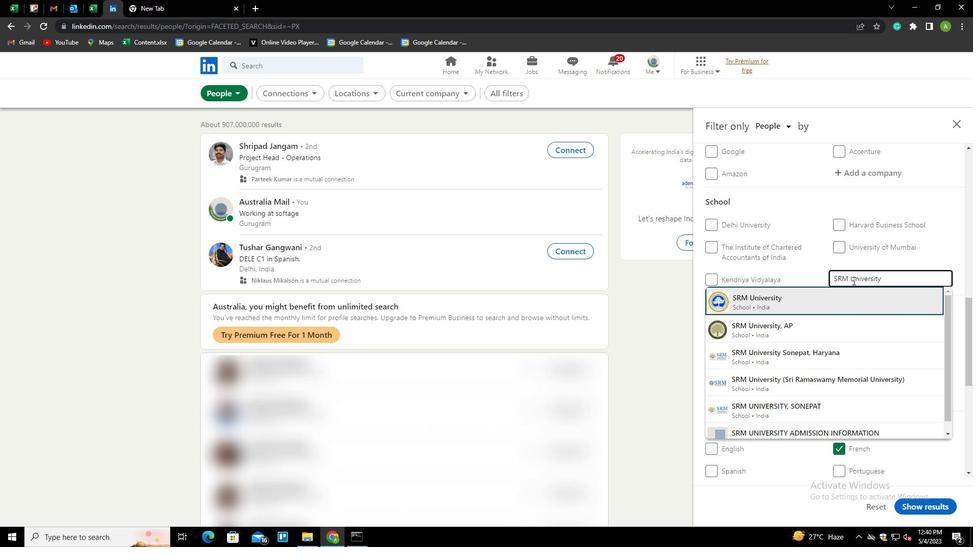 
Action: Mouse moved to (847, 286)
Screenshot: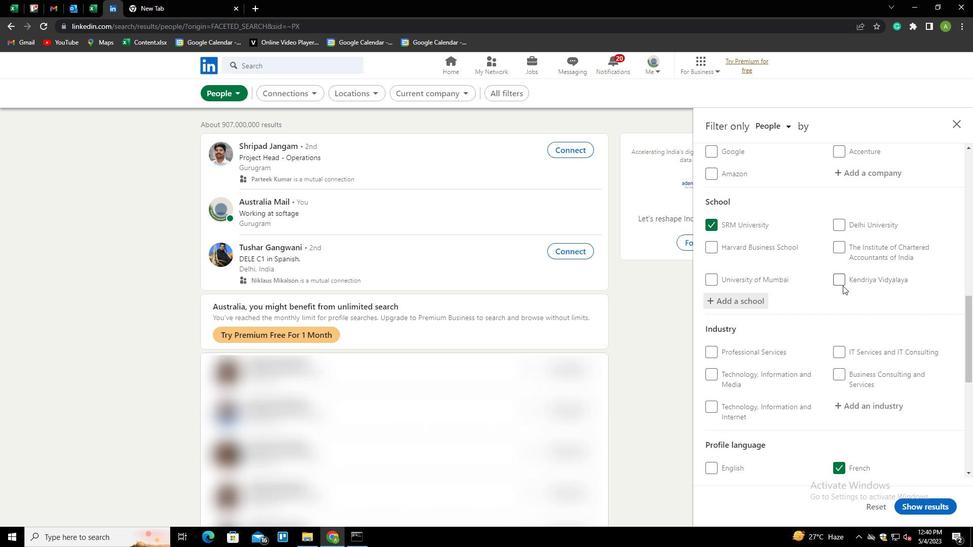 
Action: Mouse scrolled (847, 285) with delta (0, 0)
Screenshot: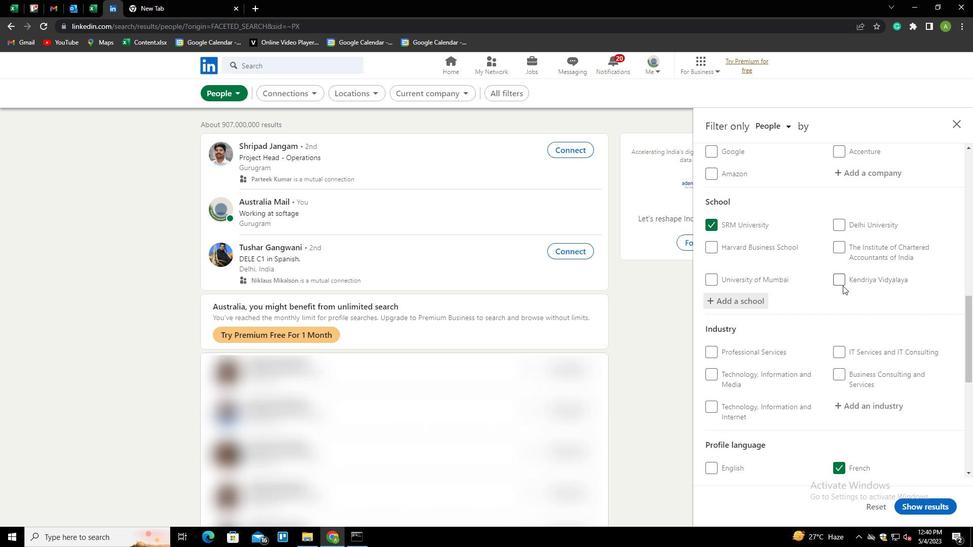 
Action: Mouse scrolled (847, 285) with delta (0, 0)
Screenshot: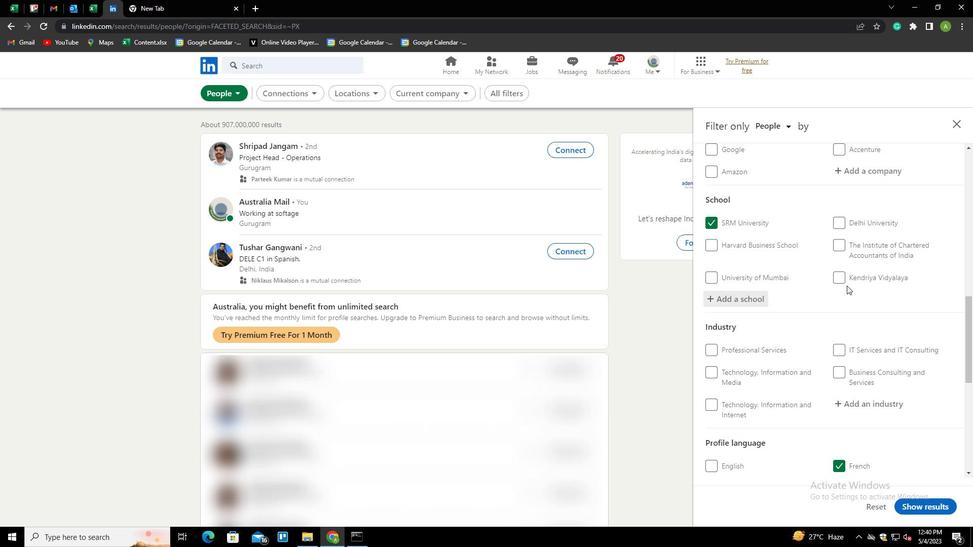 
Action: Mouse scrolled (847, 285) with delta (0, 0)
Screenshot: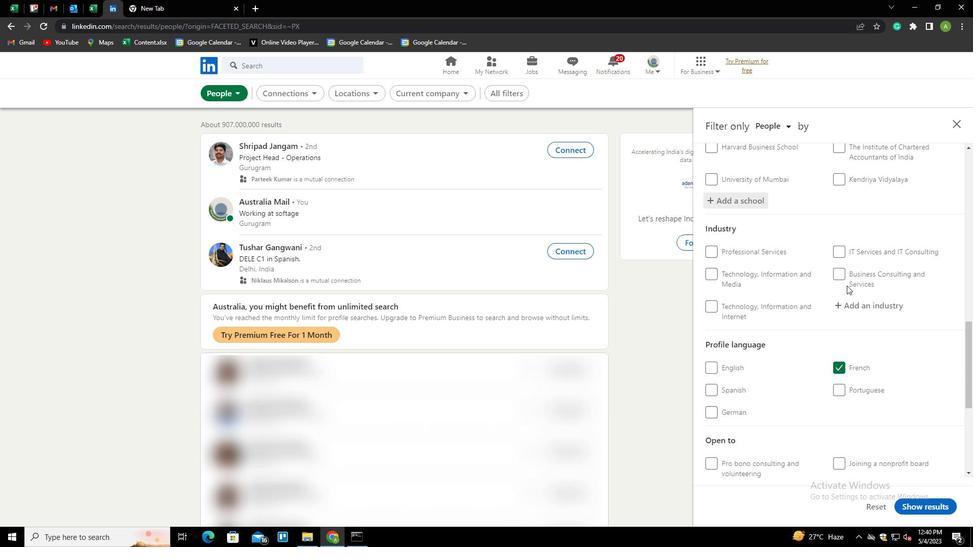 
Action: Mouse moved to (863, 253)
Screenshot: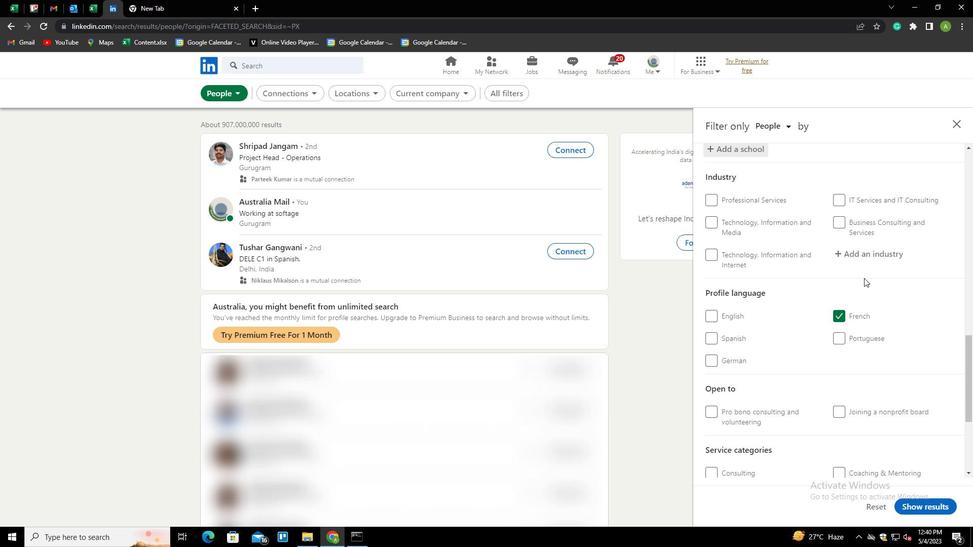 
Action: Mouse pressed left at (863, 253)
Screenshot: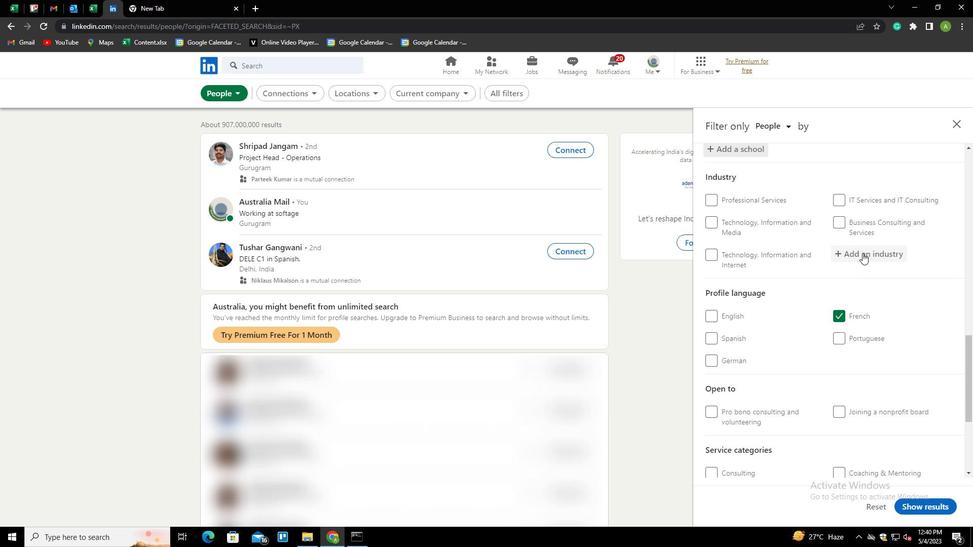 
Action: Mouse moved to (862, 255)
Screenshot: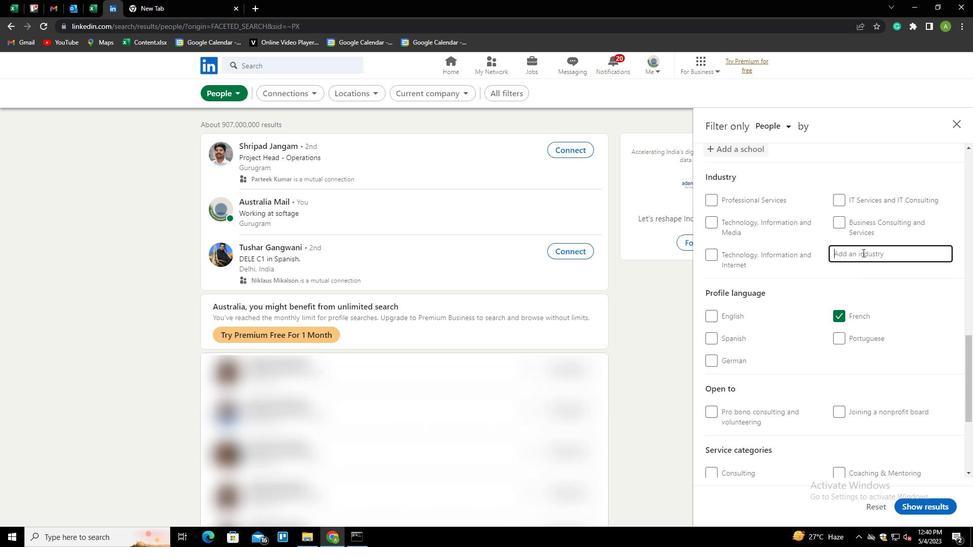 
Action: Mouse pressed left at (862, 255)
Screenshot: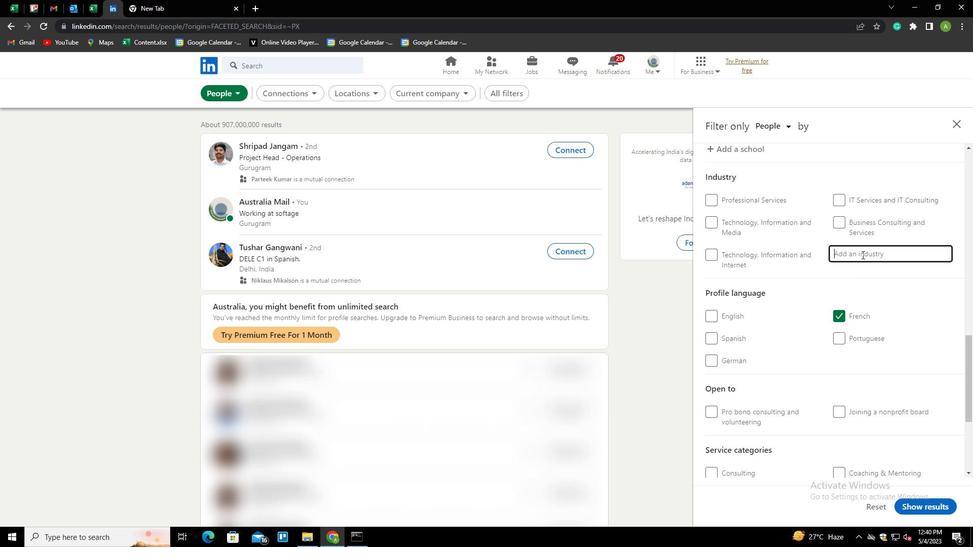 
Action: Key pressed <Key.shift>WAT<Key.backspace>STE<Key.space><Key.shift>TREATEMENT<Key.down><Key.backspace><Key.backspace><Key.backspace><Key.backspace><Key.backspace><Key.down><Key.enter>
Screenshot: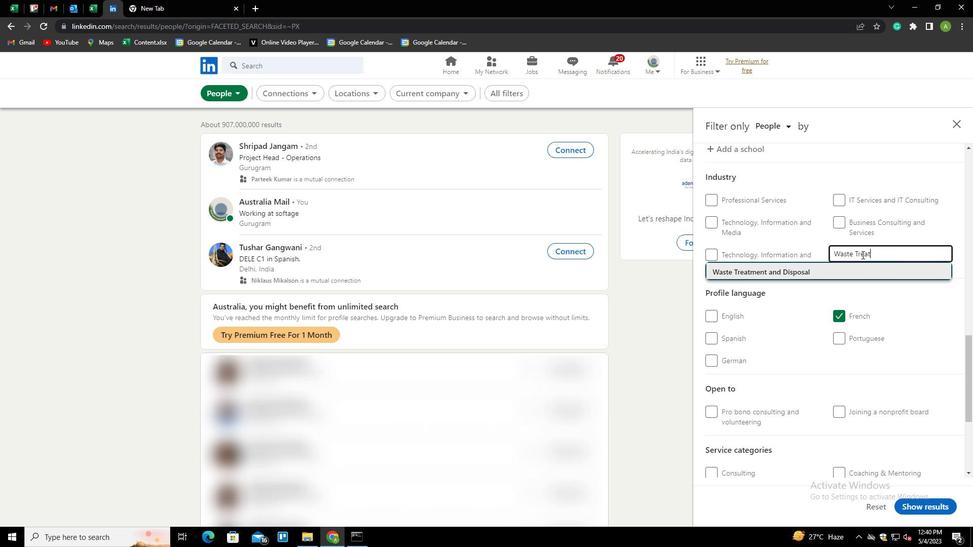 
Action: Mouse scrolled (862, 254) with delta (0, 0)
Screenshot: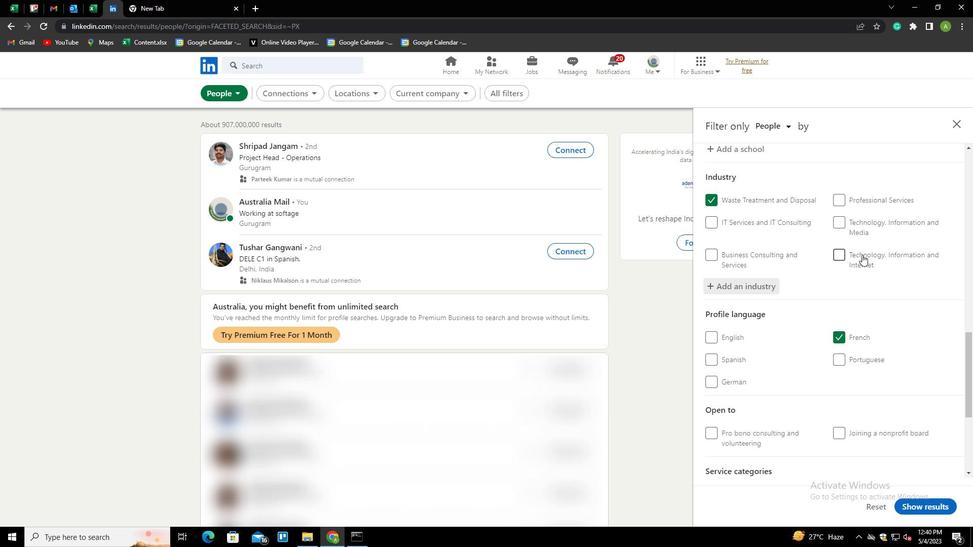 
Action: Mouse scrolled (862, 254) with delta (0, 0)
Screenshot: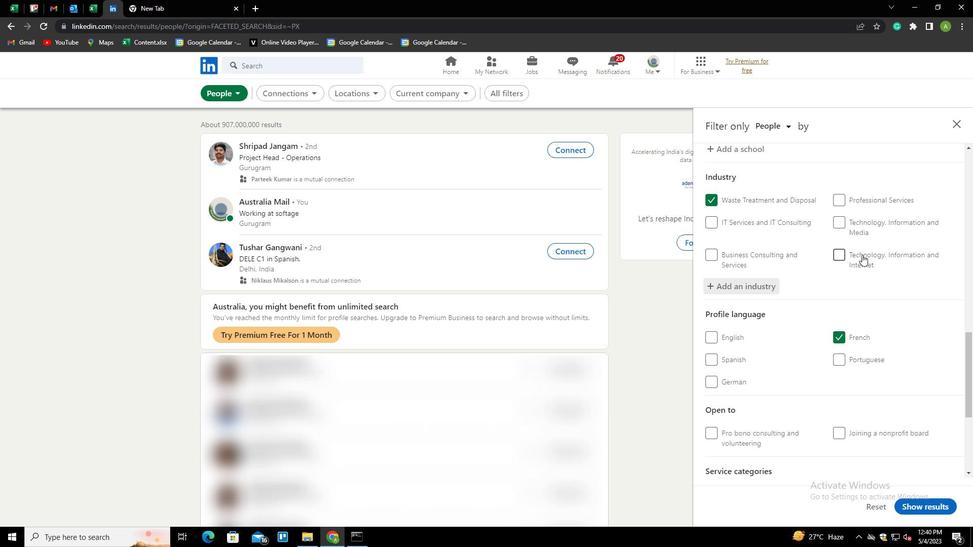 
Action: Mouse scrolled (862, 254) with delta (0, 0)
Screenshot: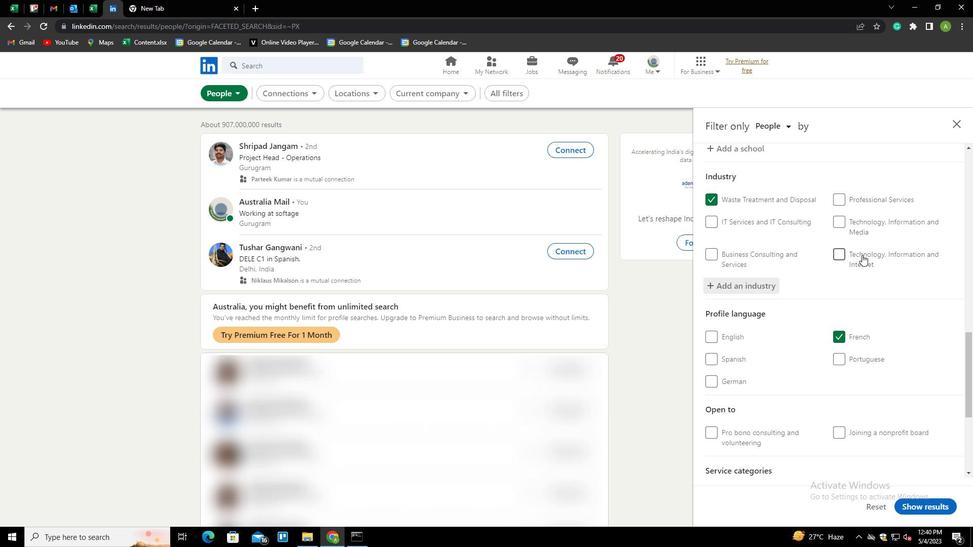 
Action: Mouse moved to (858, 290)
Screenshot: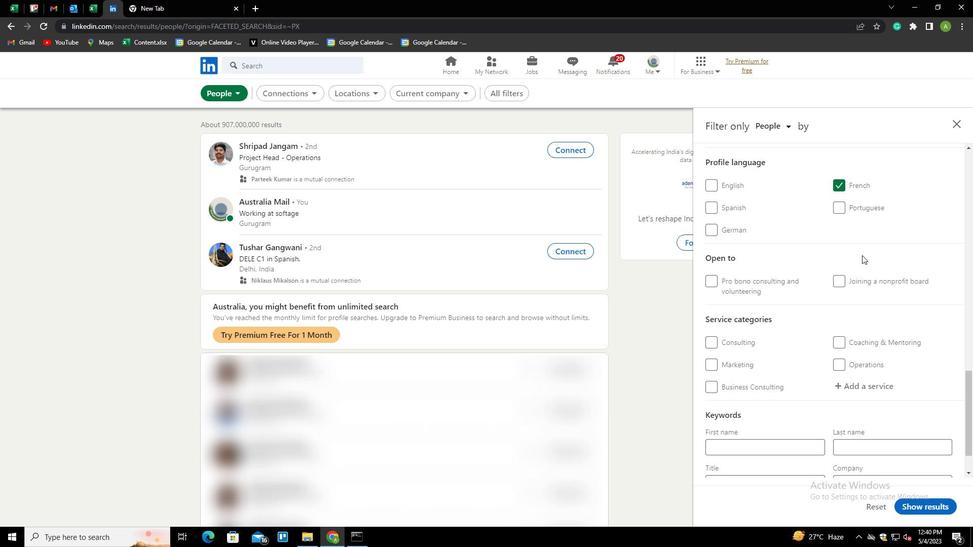
Action: Mouse scrolled (858, 289) with delta (0, 0)
Screenshot: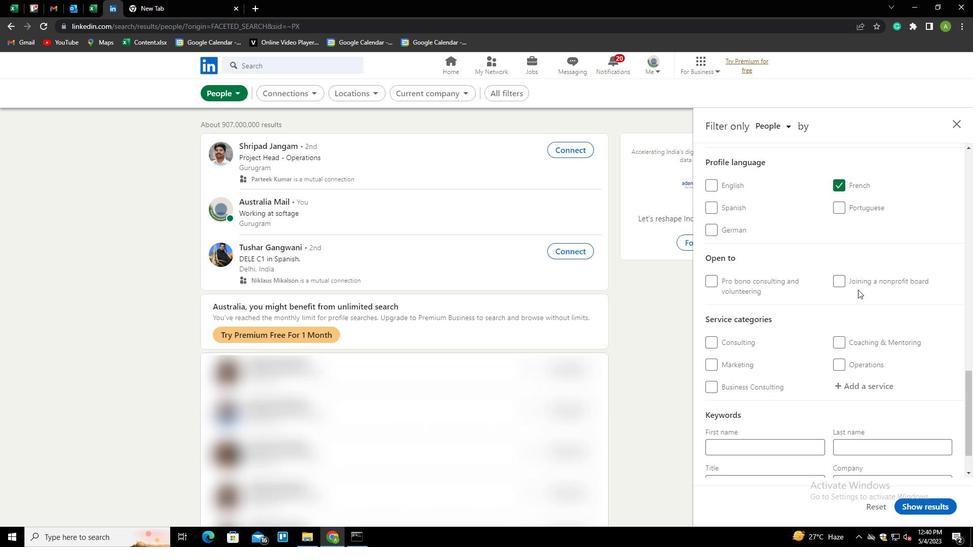 
Action: Mouse moved to (856, 331)
Screenshot: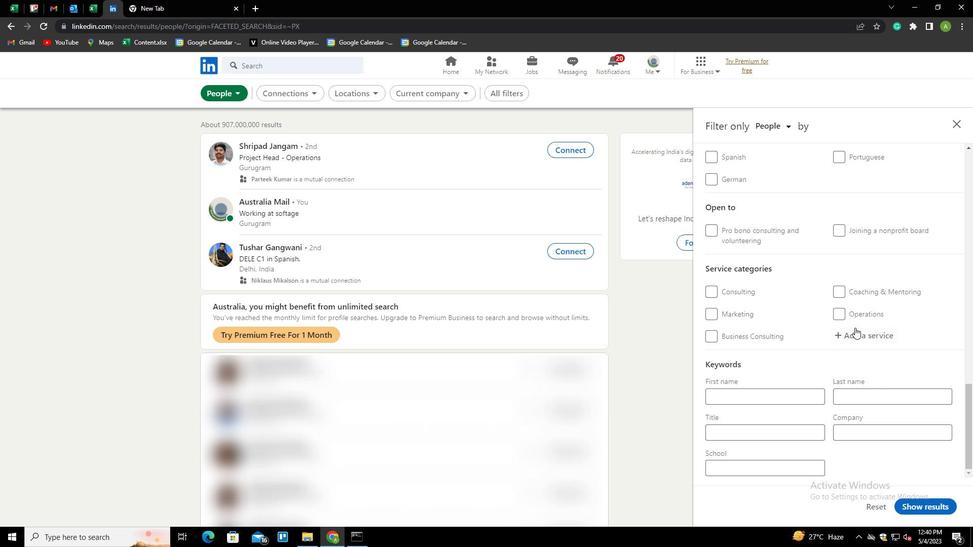
Action: Mouse pressed left at (856, 331)
Screenshot: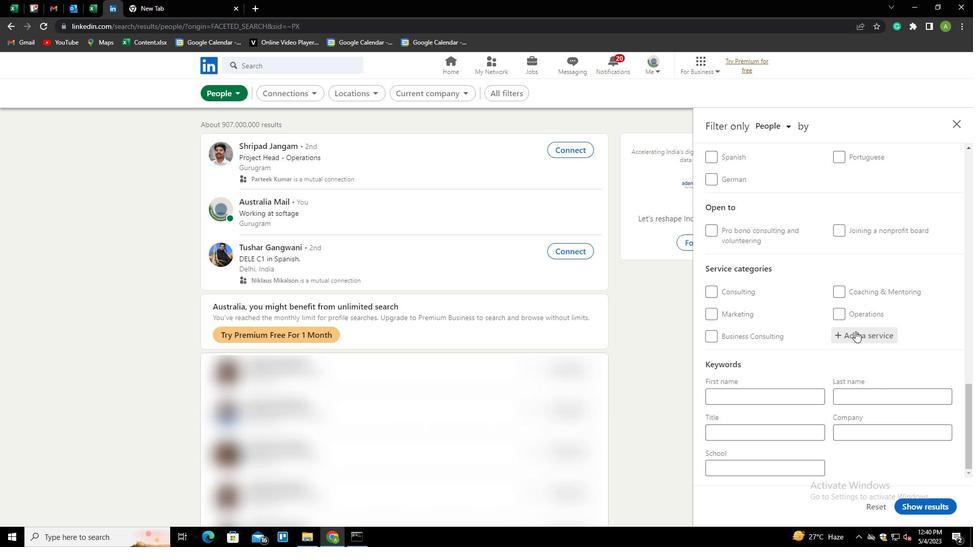 
Action: Mouse moved to (856, 331)
Screenshot: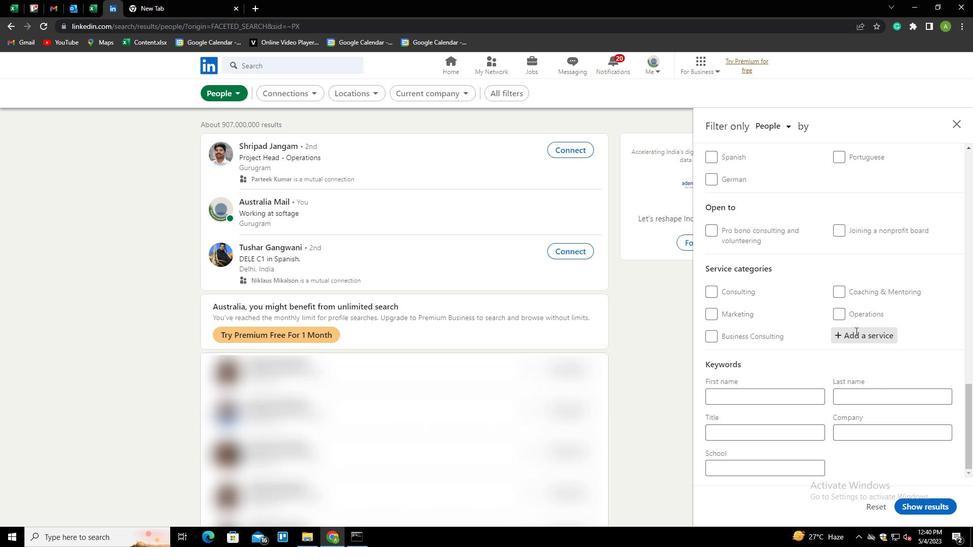 
Action: Key pressed <Key.shift><Key.shift><Key.shift><Key.shift><Key.shift><Key.shift><Key.shift><Key.shift><Key.shift><Key.shift><Key.shift><Key.shift><Key.shift><Key.shift><Key.shift><Key.shift><Key.shift><Key.shift><Key.shift><Key.shift><Key.shift><Key.shift><Key.shift><Key.shift><Key.shift><Key.shift><Key.shift><Key.shift><Key.shift><Key.shift><Key.shift><Key.shift><Key.shift>NONPRO<Key.down><Key.down><Key.enter>
Screenshot: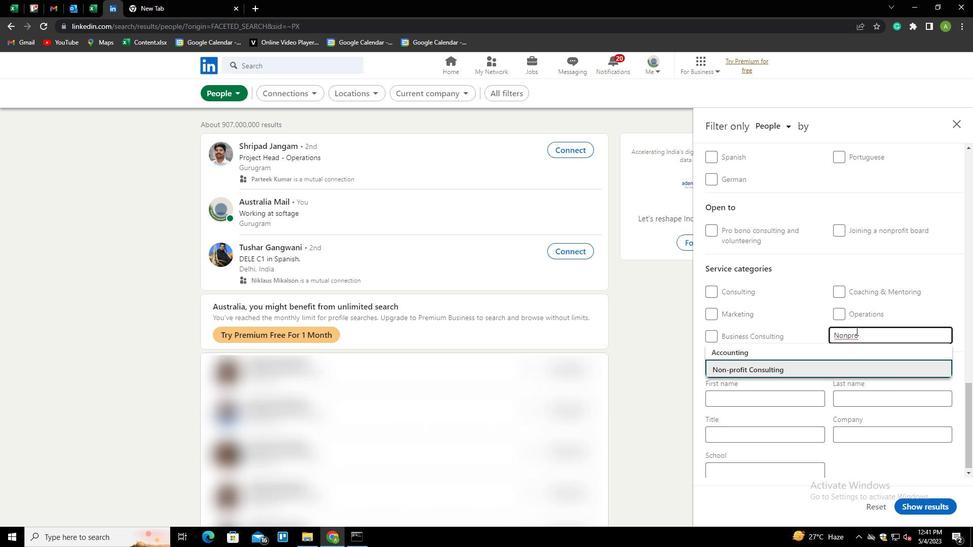 
Action: Mouse moved to (854, 334)
Screenshot: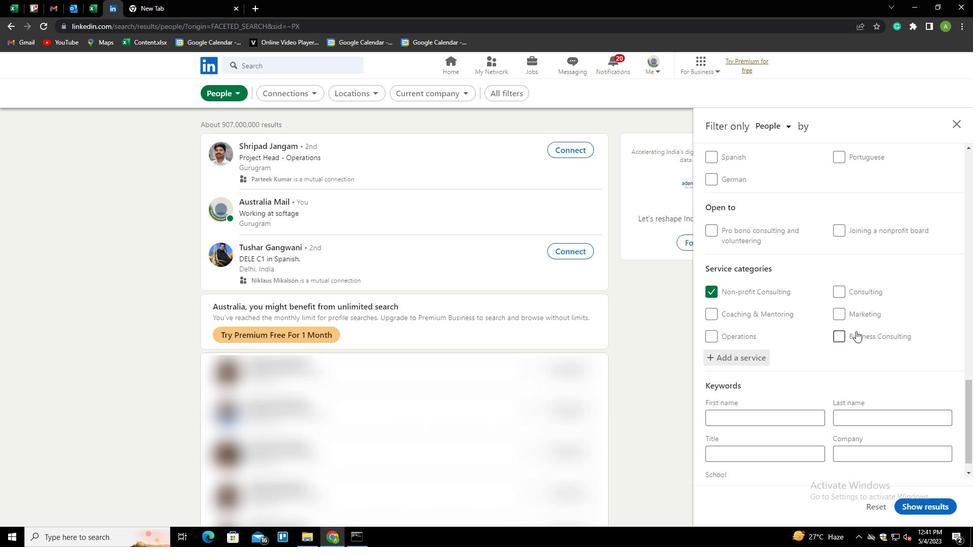 
Action: Mouse scrolled (854, 334) with delta (0, 0)
Screenshot: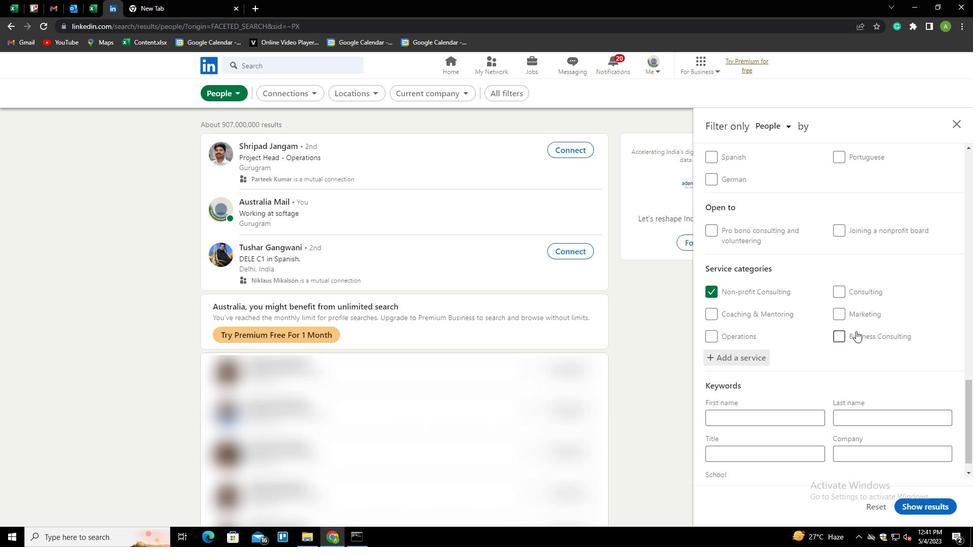 
Action: Mouse moved to (841, 329)
Screenshot: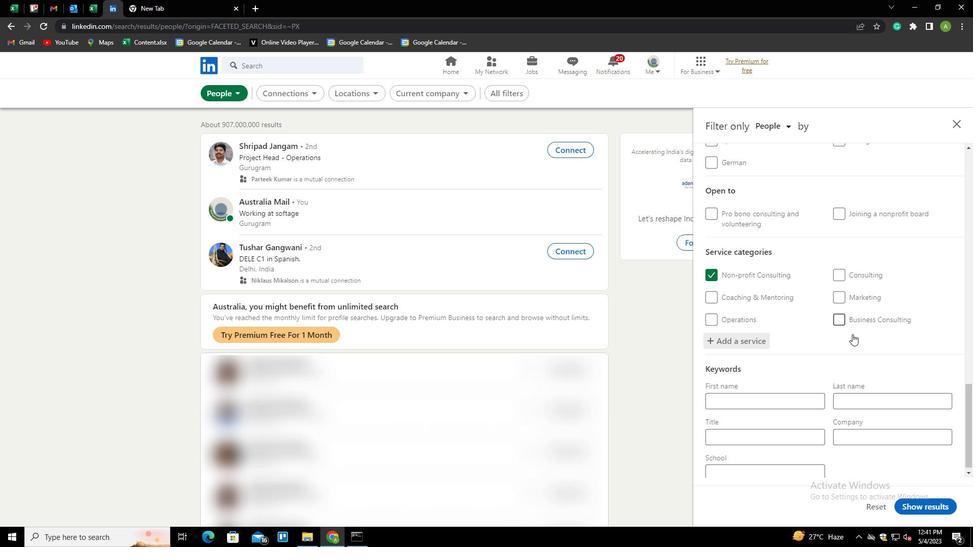 
Action: Mouse scrolled (841, 328) with delta (0, 0)
Screenshot: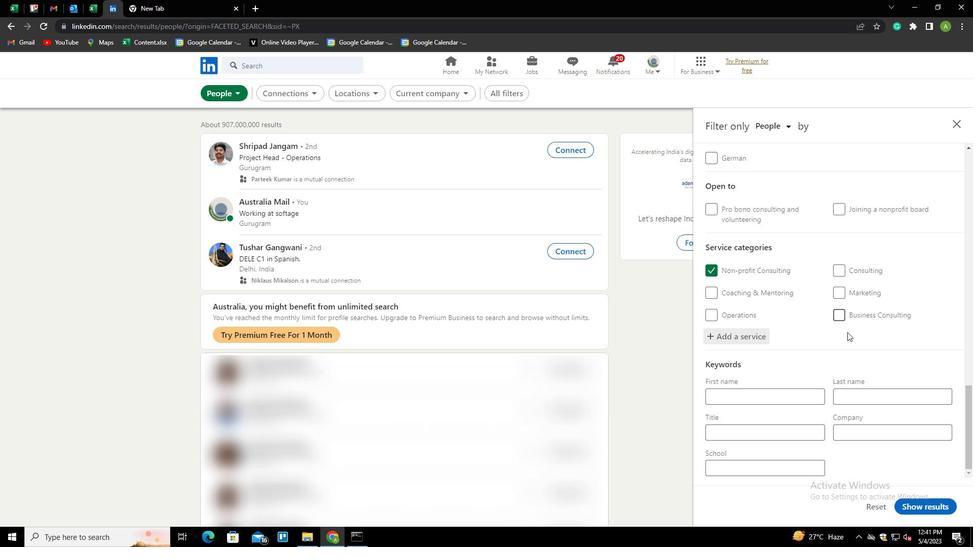 
Action: Mouse moved to (788, 435)
Screenshot: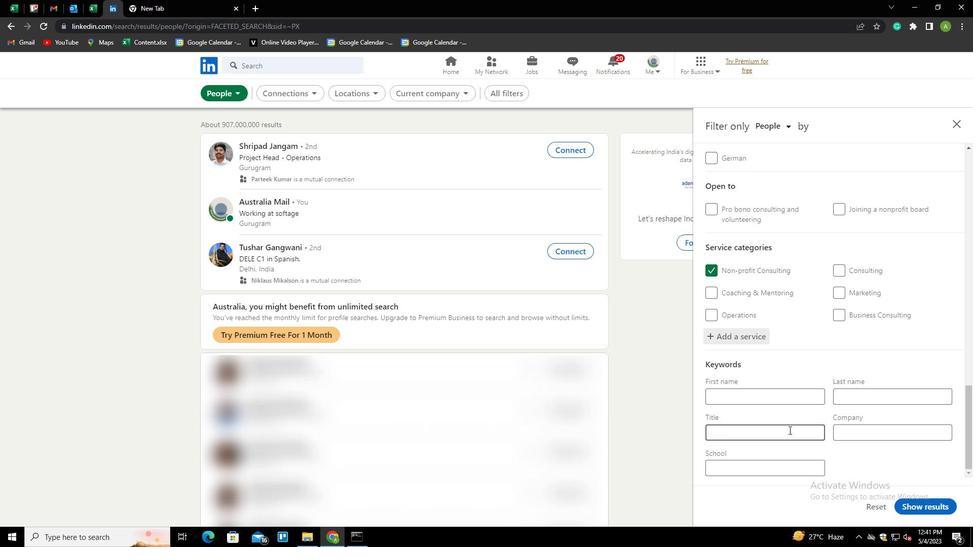 
Action: Mouse pressed left at (788, 435)
Screenshot: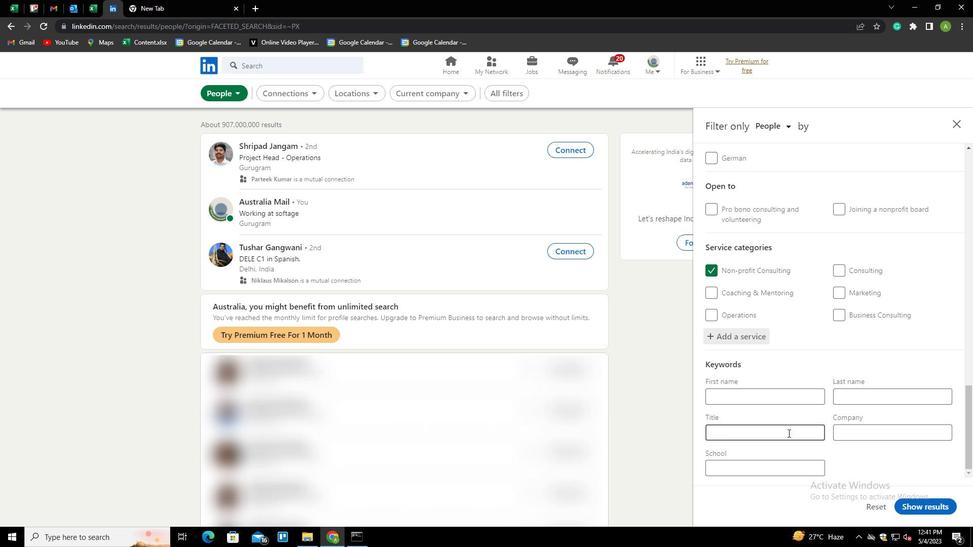 
Action: Key pressed <Key.shift>BOOKKEEPER
Screenshot: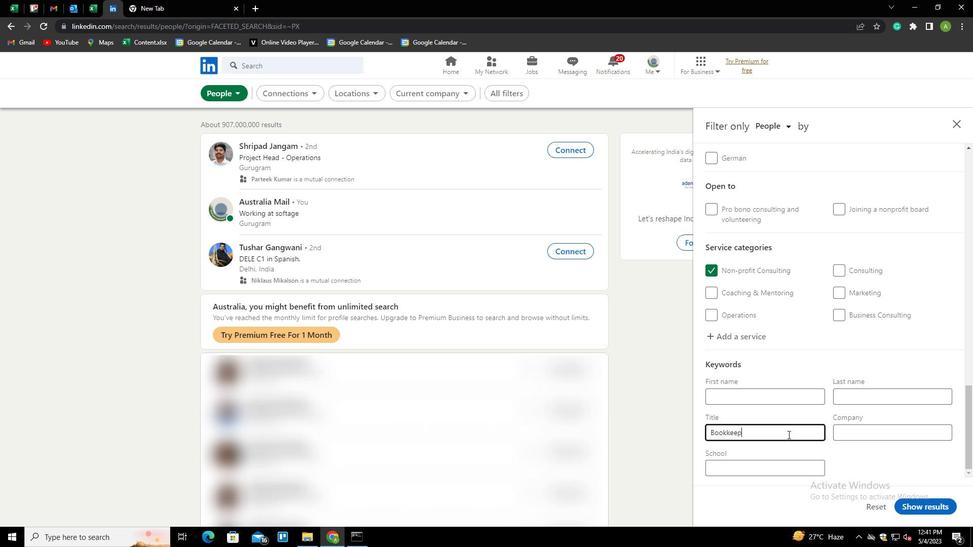 
Action: Mouse moved to (878, 464)
Screenshot: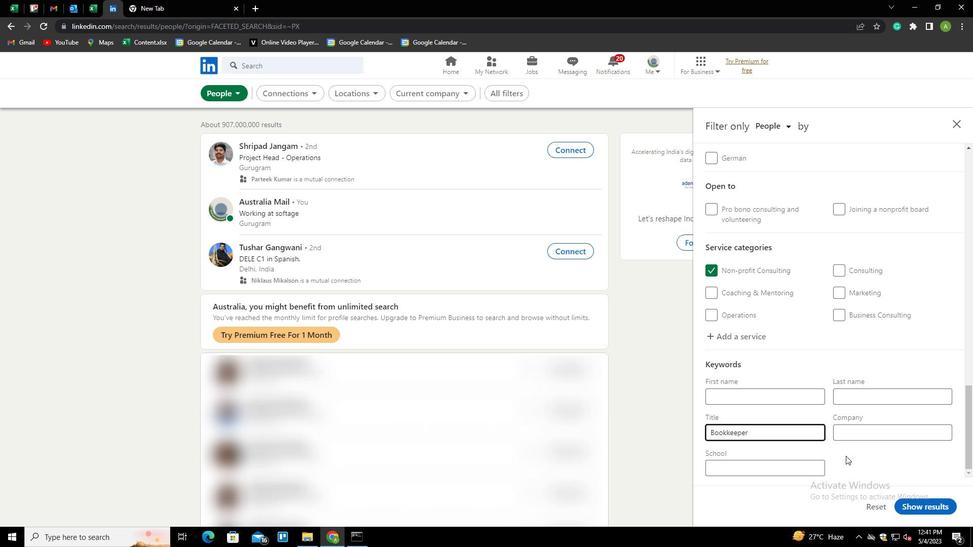 
Action: Mouse pressed left at (878, 464)
Screenshot: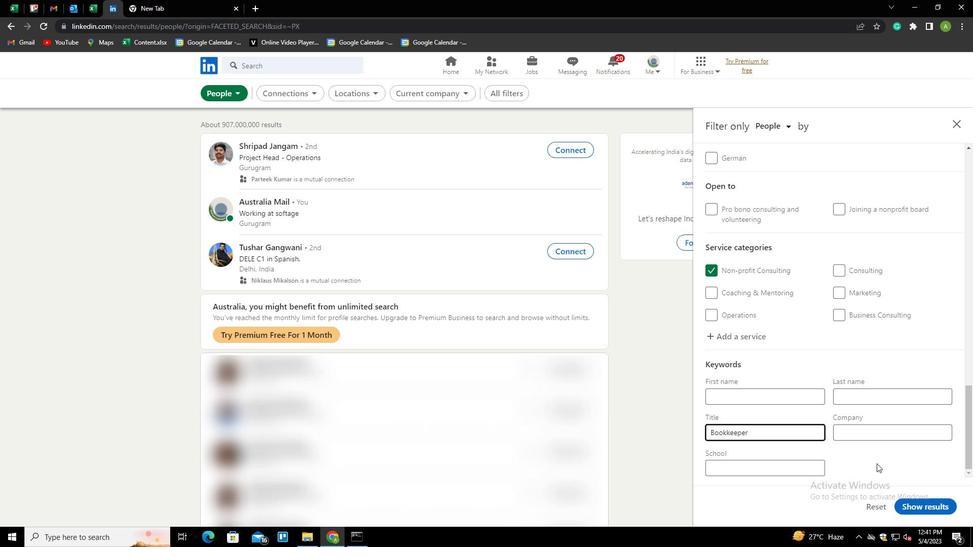 
Action: Mouse moved to (937, 502)
Screenshot: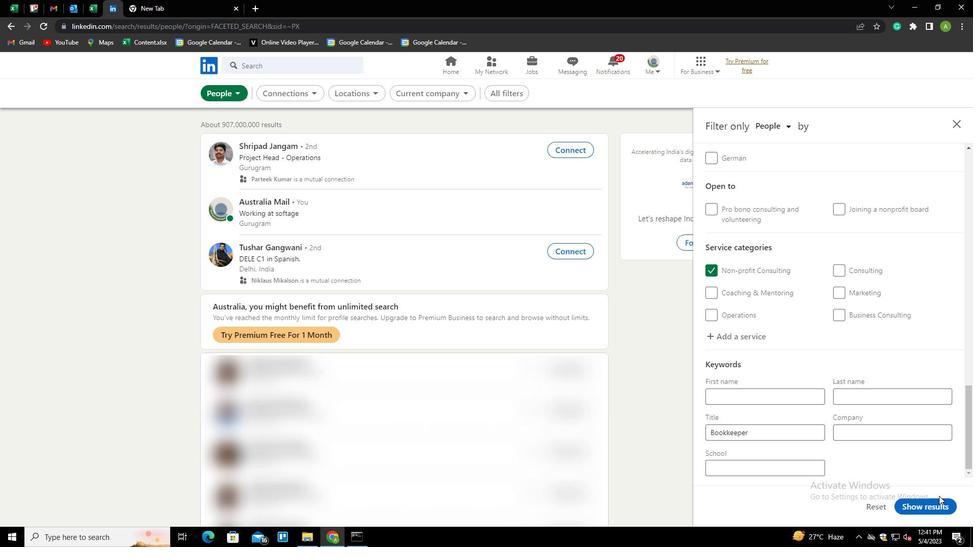 
Action: Mouse pressed left at (937, 502)
Screenshot: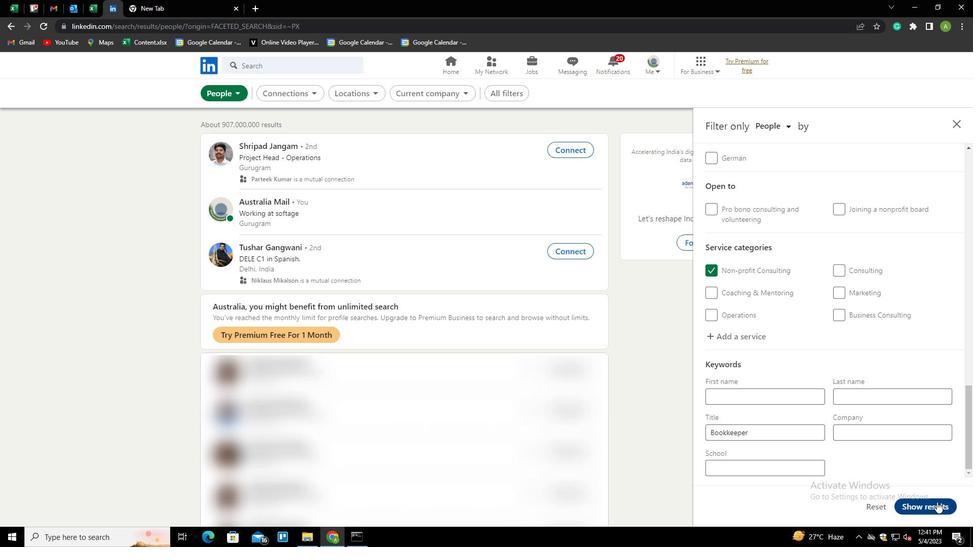 
Action: Mouse moved to (914, 448)
Screenshot: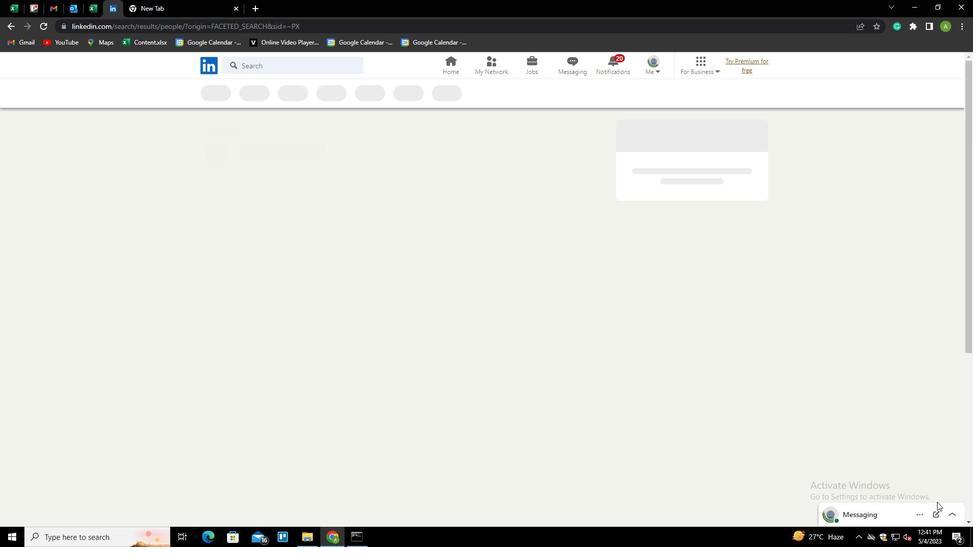 
